 Task: Add a signature Aiden Davis containing Best regards, Aiden Davis to email address softage.1@softage.net and add a folder Work
Action: Key pressed n
Screenshot: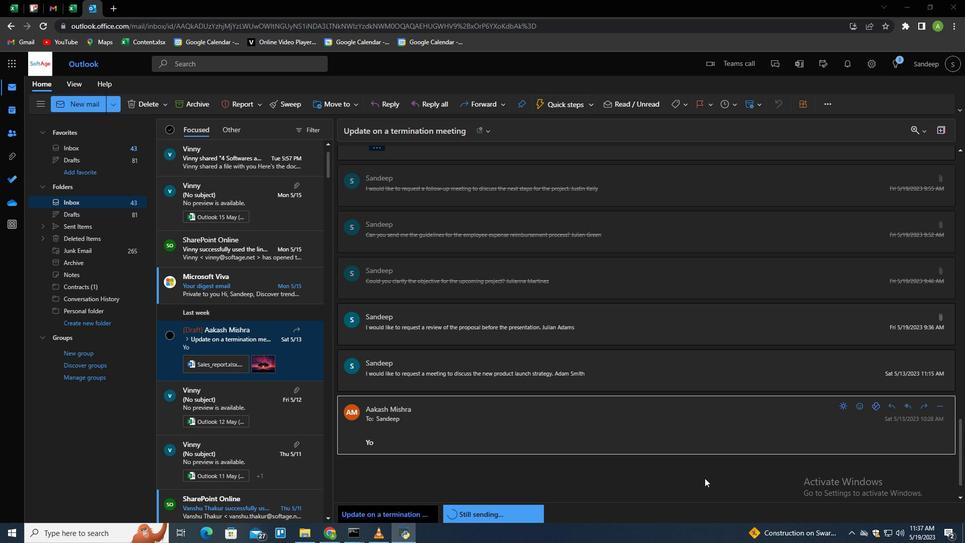 
Action: Mouse moved to (599, 327)
Screenshot: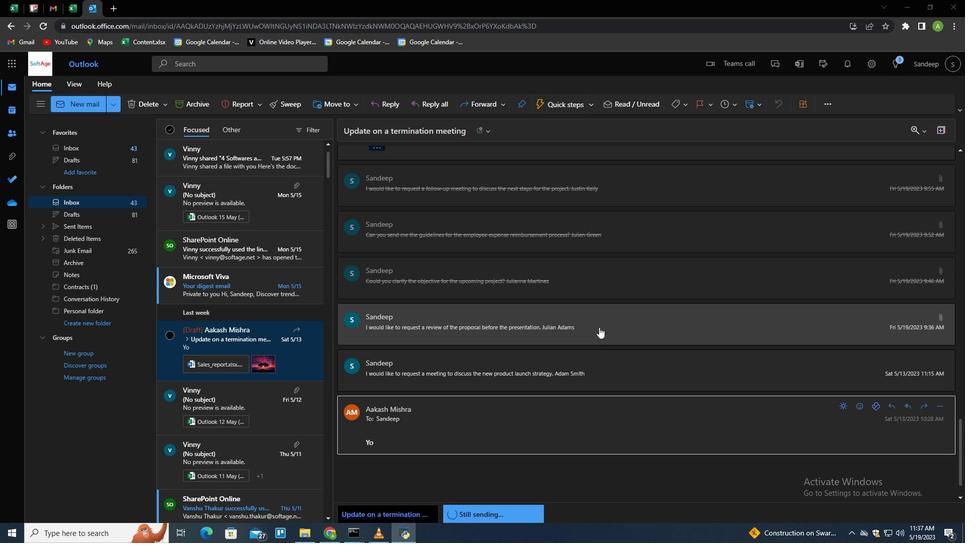 
Action: Mouse scrolled (599, 327) with delta (0, 0)
Screenshot: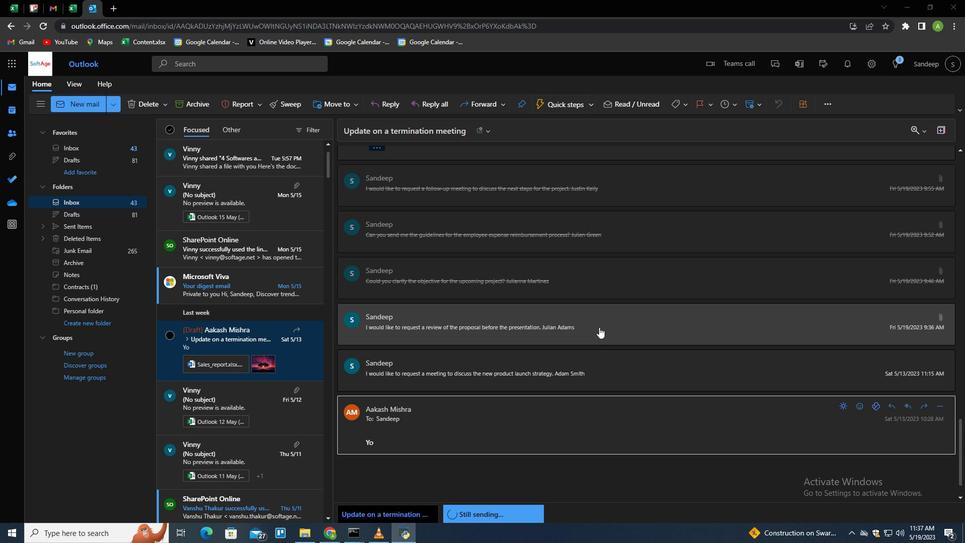 
Action: Mouse scrolled (599, 327) with delta (0, 0)
Screenshot: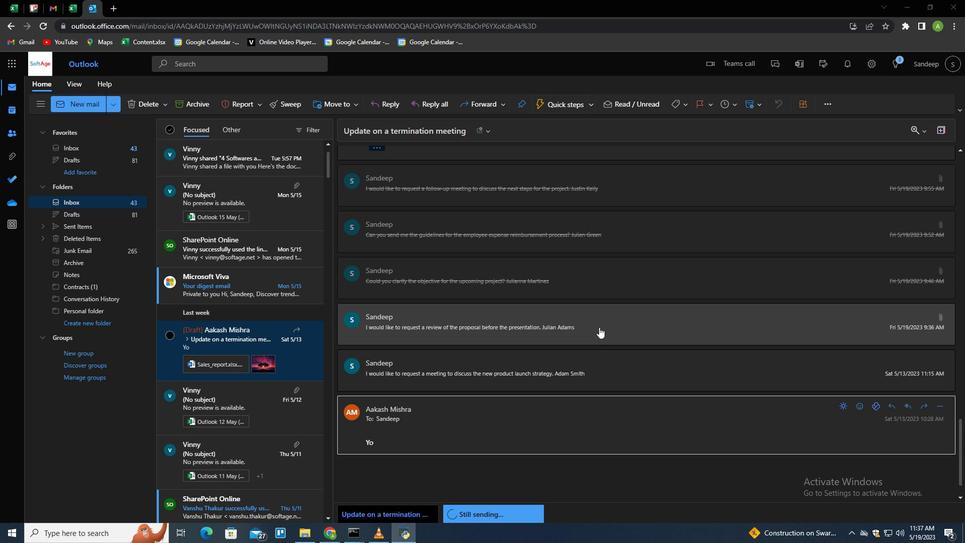 
Action: Mouse moved to (85, 106)
Screenshot: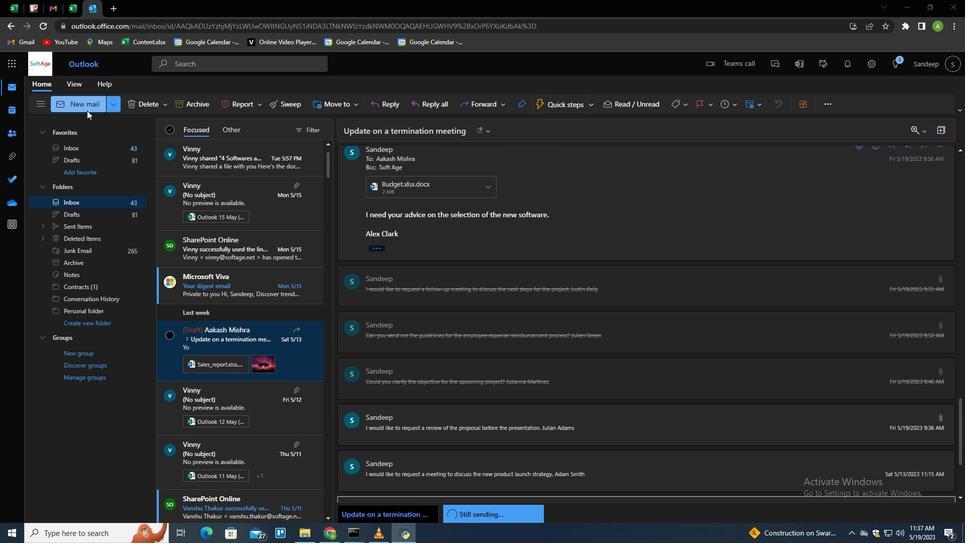 
Action: Mouse pressed left at (85, 106)
Screenshot: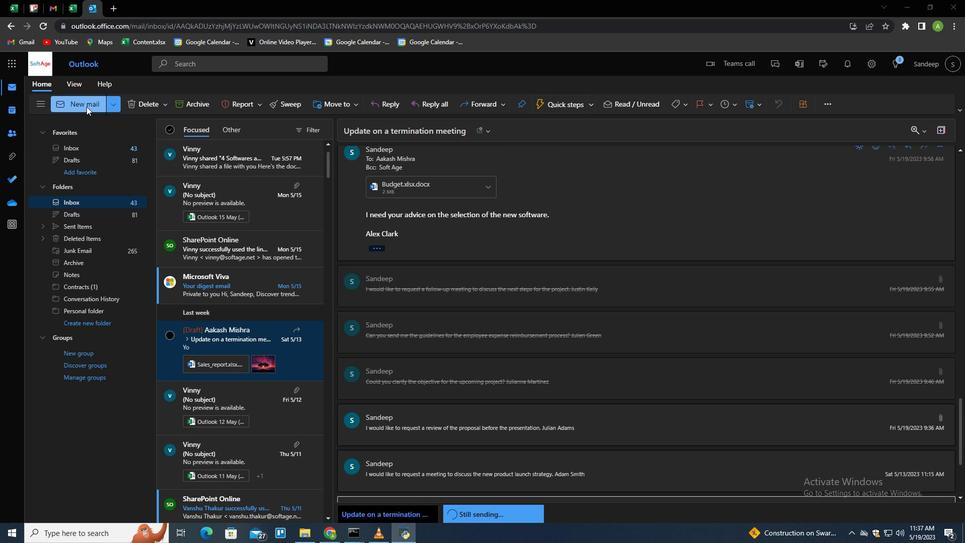 
Action: Mouse moved to (676, 107)
Screenshot: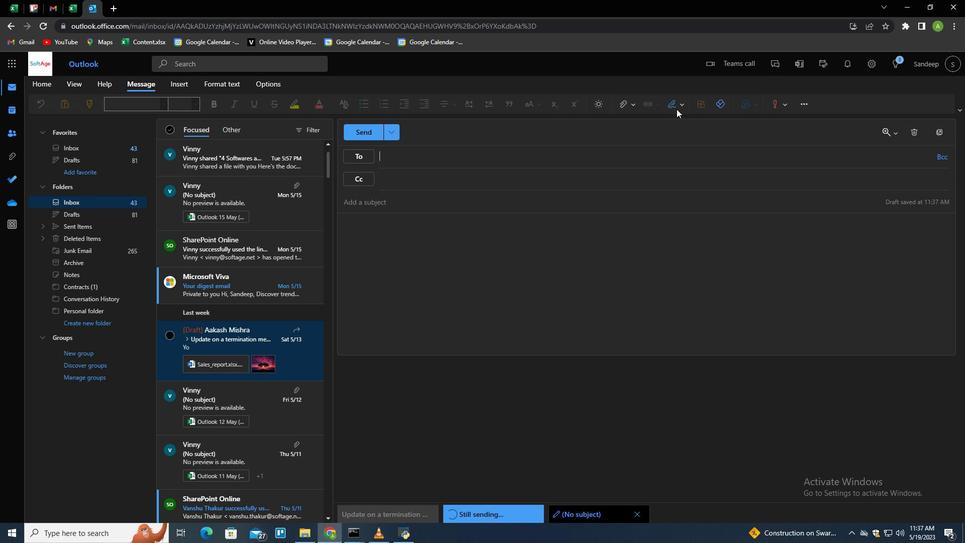 
Action: Mouse pressed left at (676, 107)
Screenshot: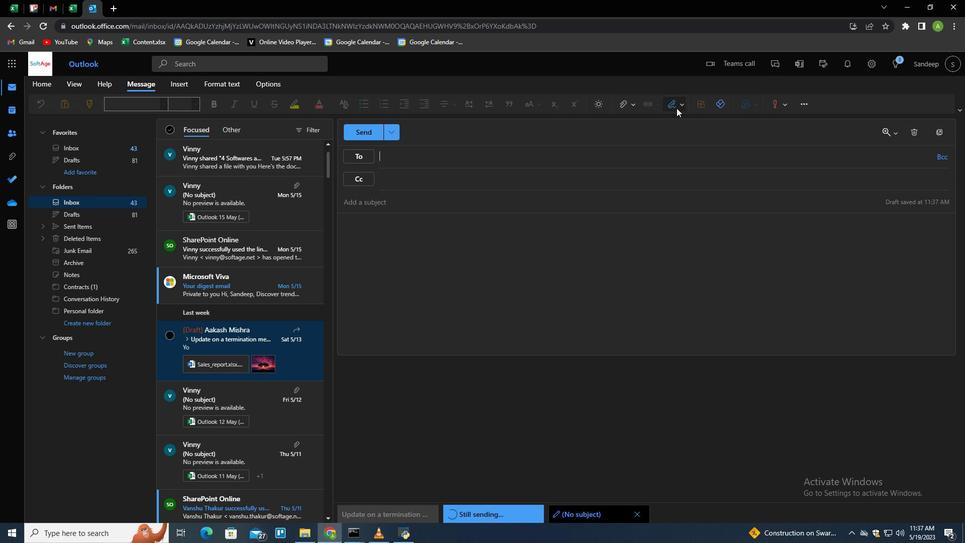 
Action: Mouse moved to (656, 141)
Screenshot: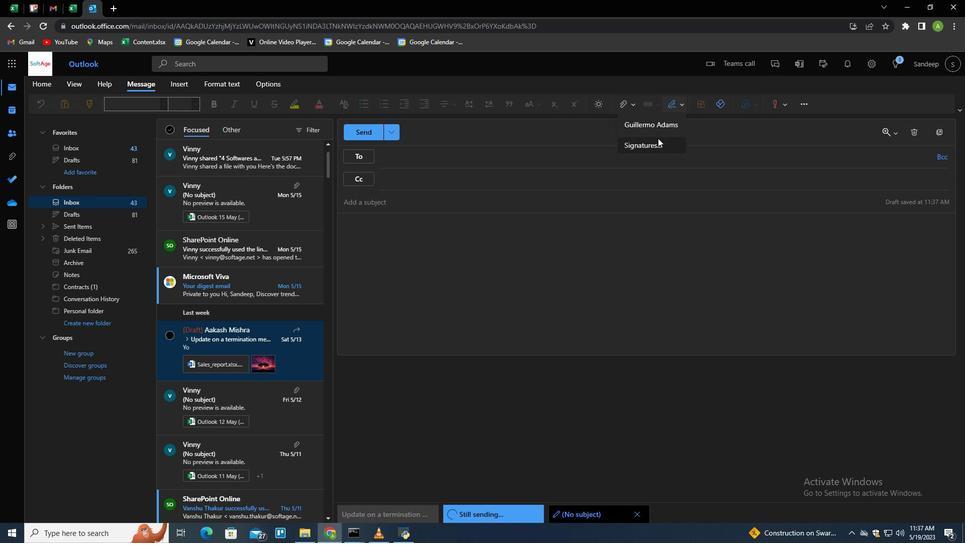 
Action: Mouse pressed left at (656, 141)
Screenshot: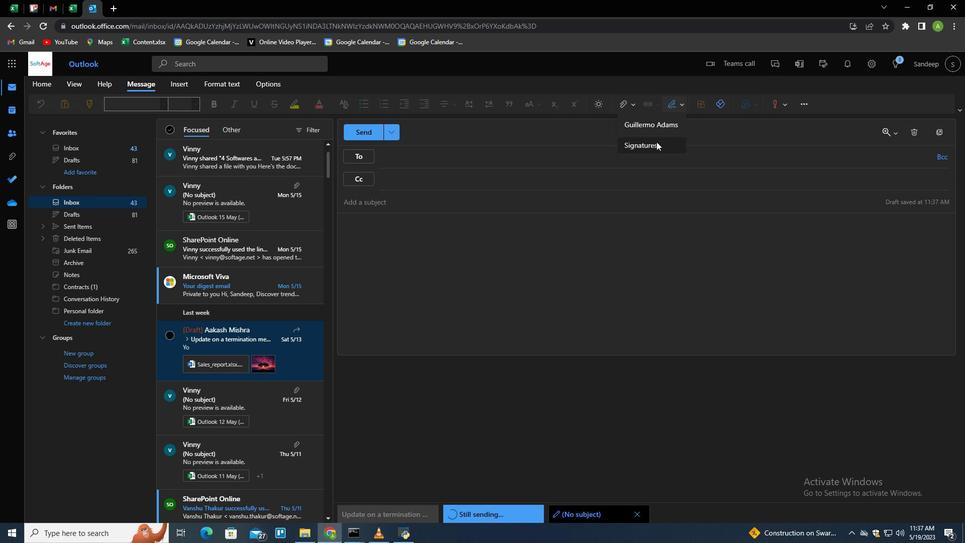 
Action: Mouse moved to (675, 188)
Screenshot: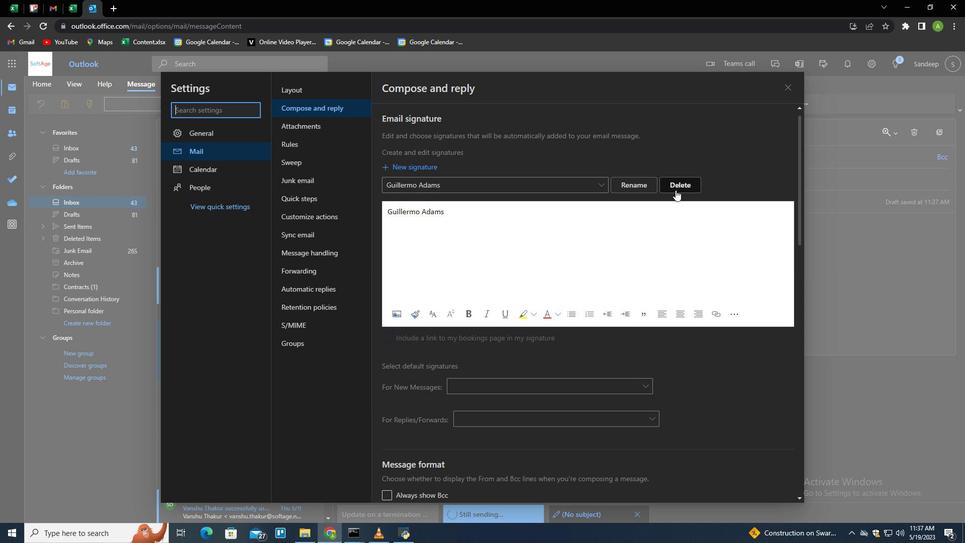
Action: Mouse pressed left at (675, 188)
Screenshot: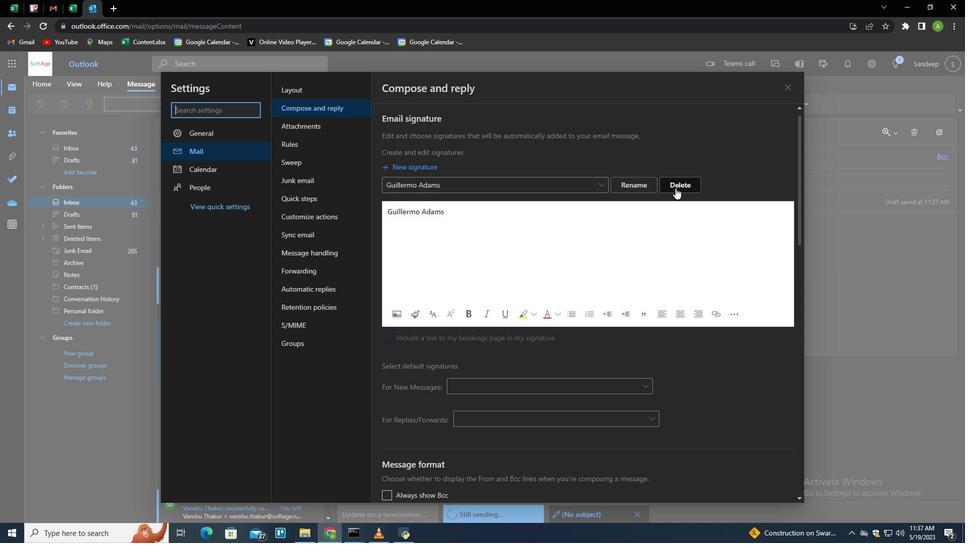 
Action: Mouse moved to (664, 187)
Screenshot: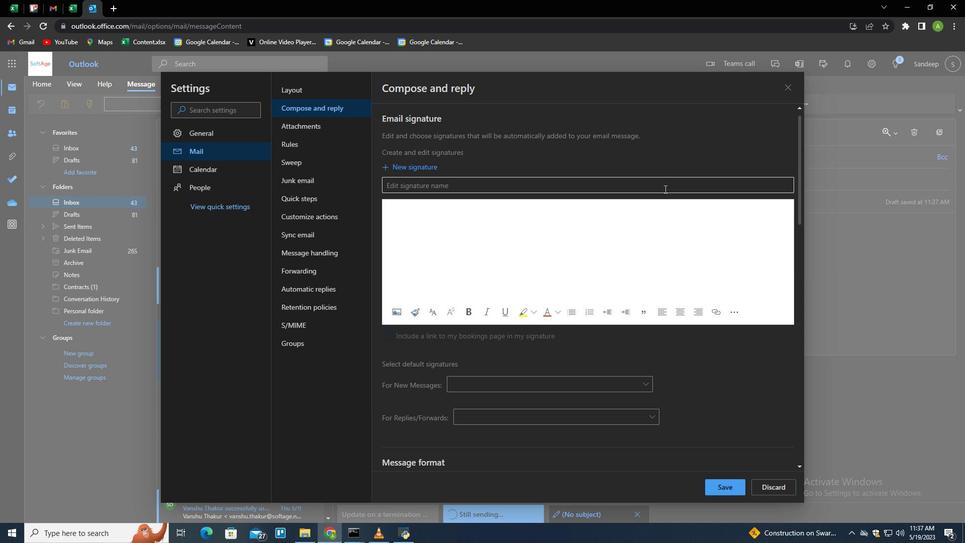 
Action: Mouse pressed left at (664, 187)
Screenshot: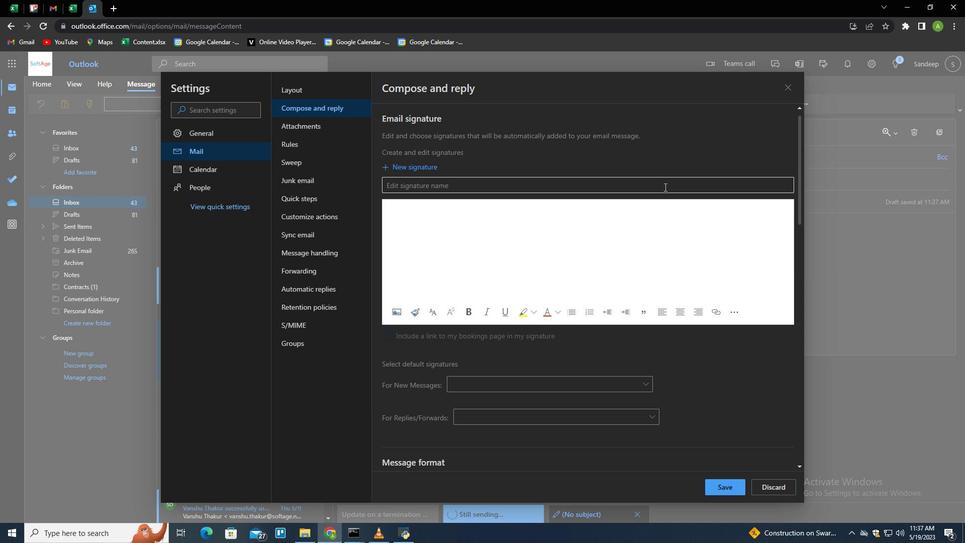 
Action: Key pressed <Key.shift><Key.shift><Key.shift><Key.shift><Key.shift><Key.shift><Key.shift><Key.shift><Key.caps_lock><Key.caps_lock>Aiden<Key.space><Key.shift>Davis<Key.space><Key.tab><Key.shift>Aiden<Key.space><Key.shift>Davis<Key.home><Key.shift>Best<Key.space>rea<Key.backspace>grds<Key.backspace><Key.backspace><Key.backspace>ae<Key.backspace>rds,<Key.shift_r><Key.enter><Key.up><Key.shift_r><Key.enter><Key.enter><Key.enter>
Screenshot: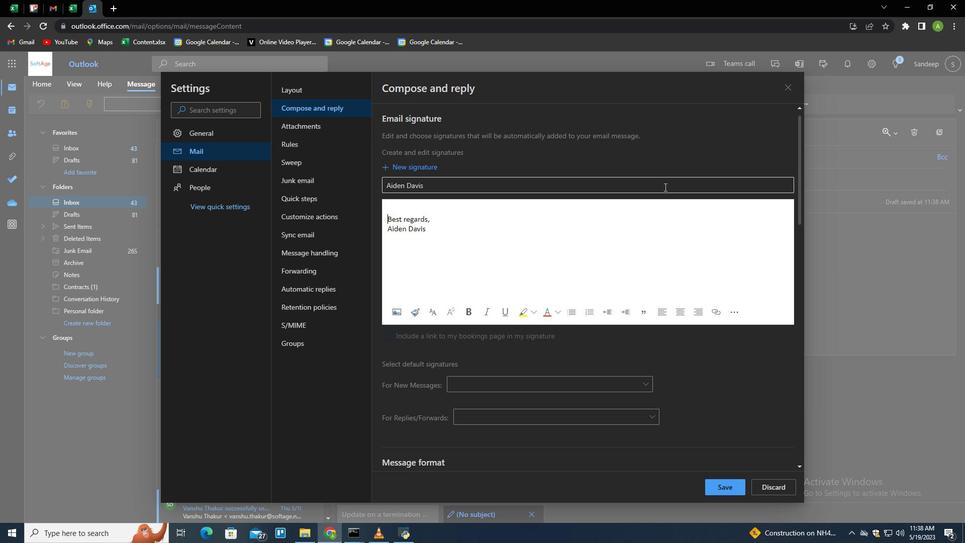 
Action: Mouse moved to (728, 480)
Screenshot: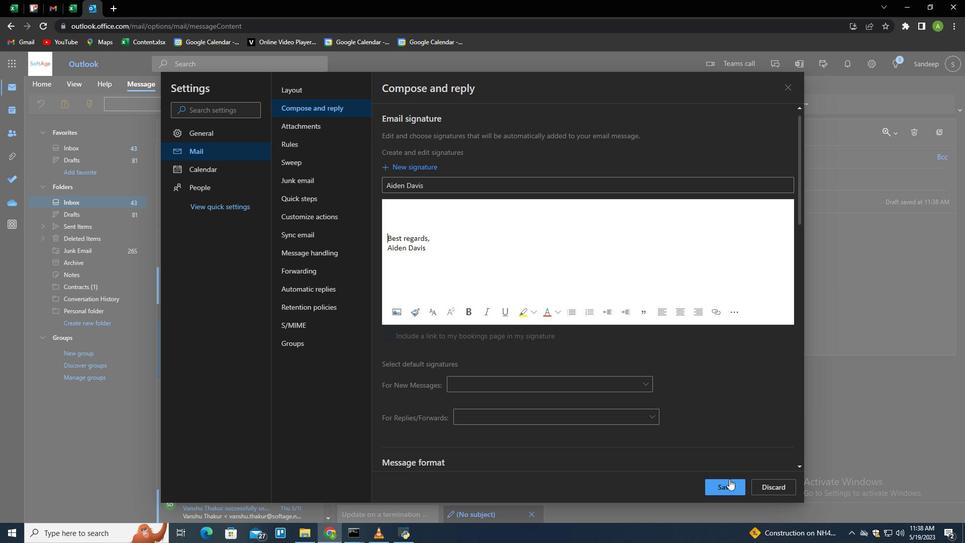 
Action: Mouse pressed left at (728, 480)
Screenshot: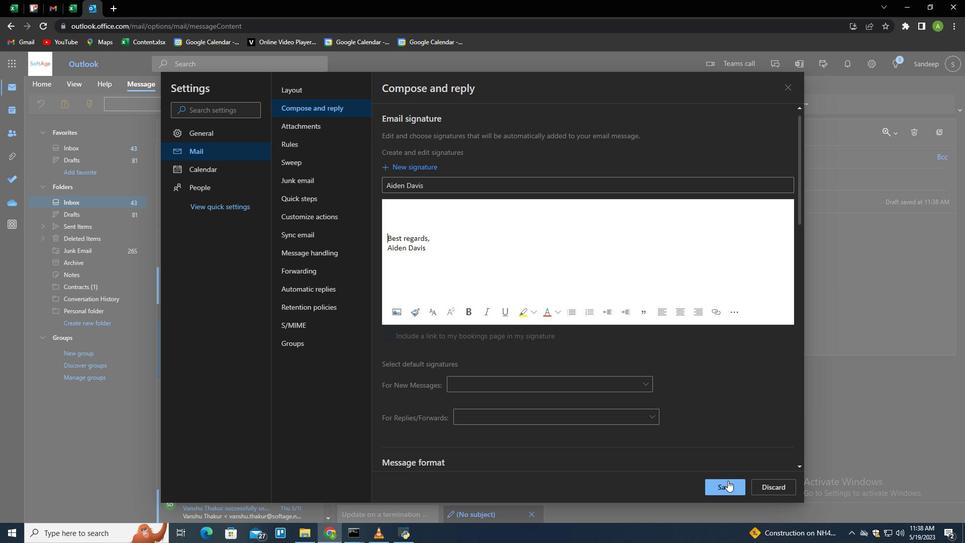 
Action: Mouse moved to (837, 270)
Screenshot: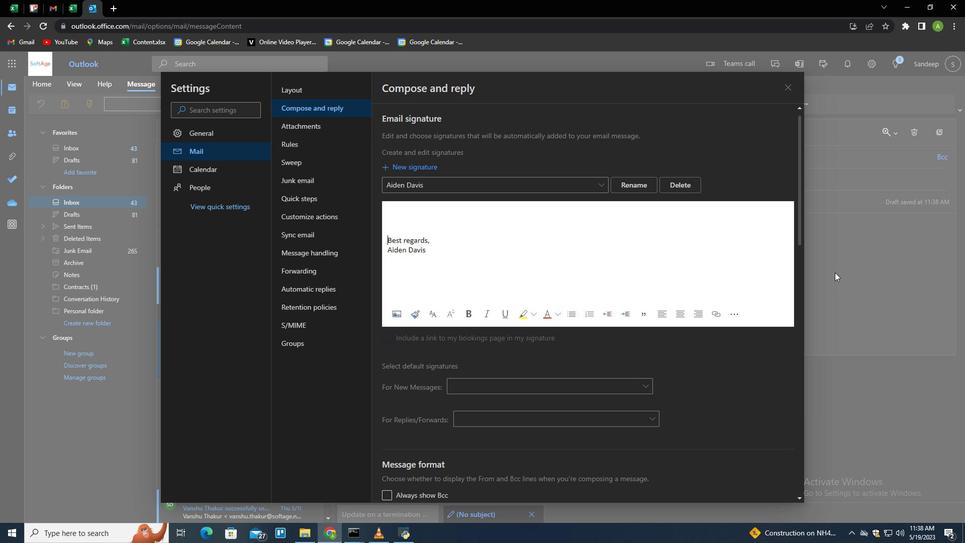 
Action: Mouse pressed left at (837, 270)
Screenshot: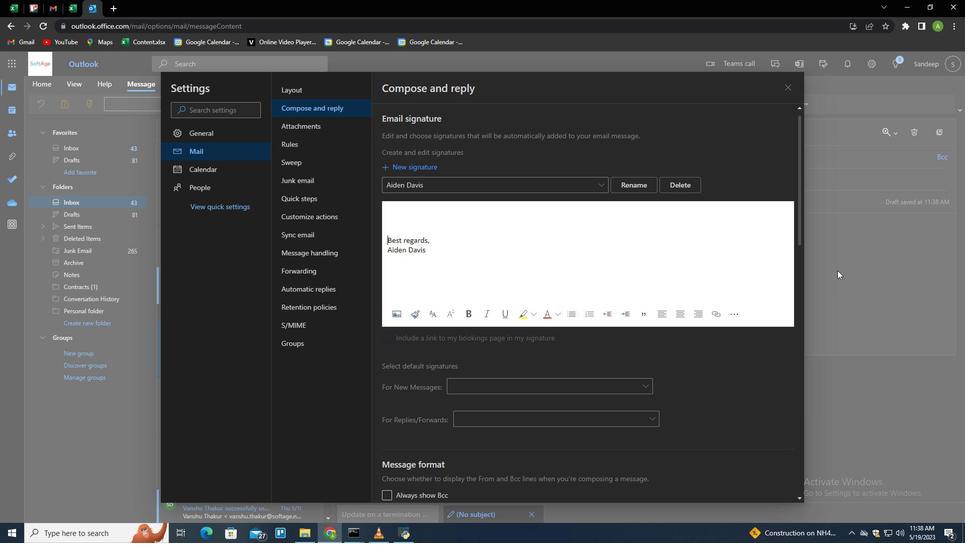 
Action: Mouse moved to (674, 106)
Screenshot: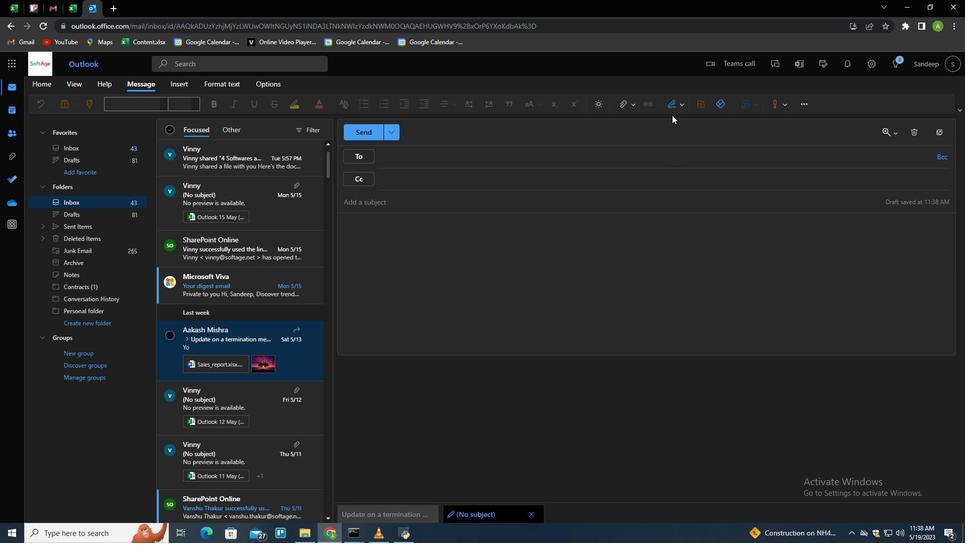 
Action: Mouse pressed left at (674, 106)
Screenshot: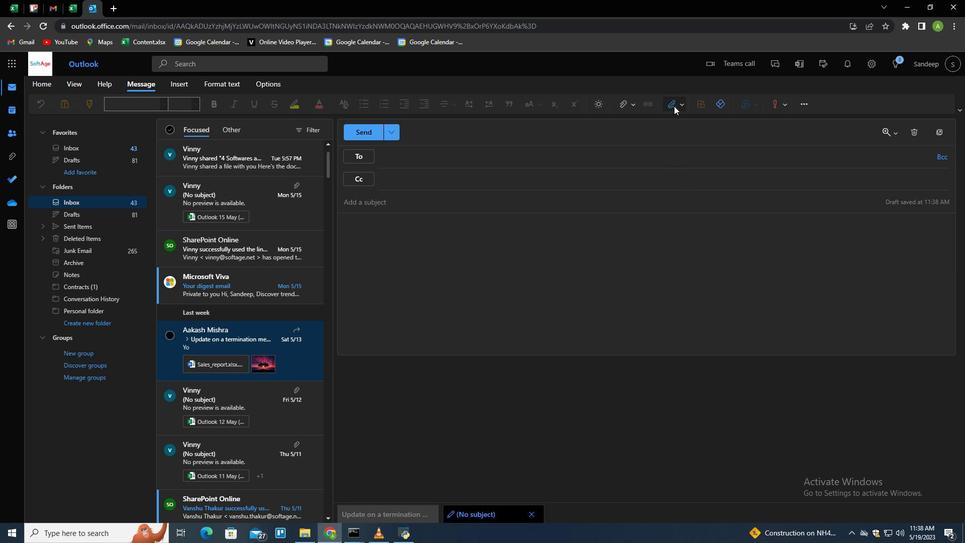 
Action: Mouse moved to (659, 125)
Screenshot: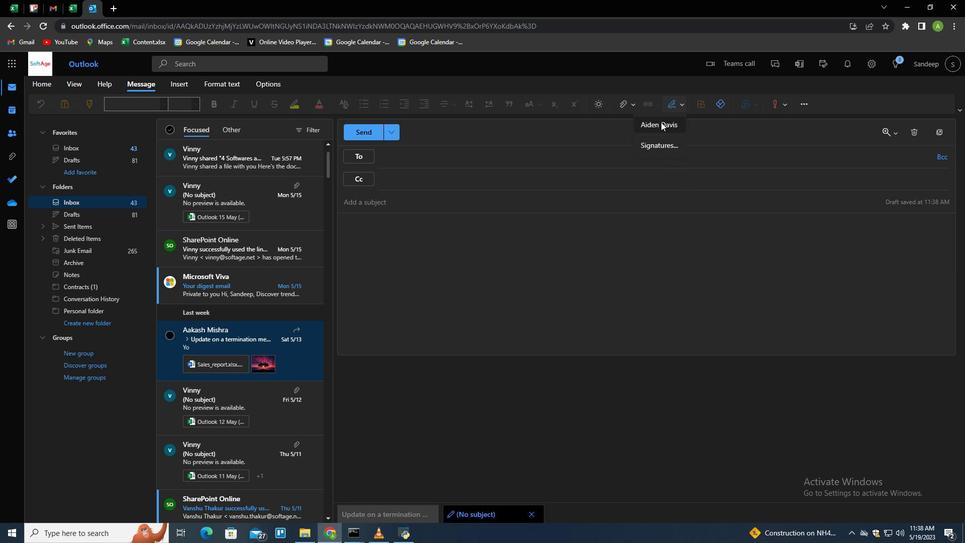 
Action: Mouse pressed left at (659, 125)
Screenshot: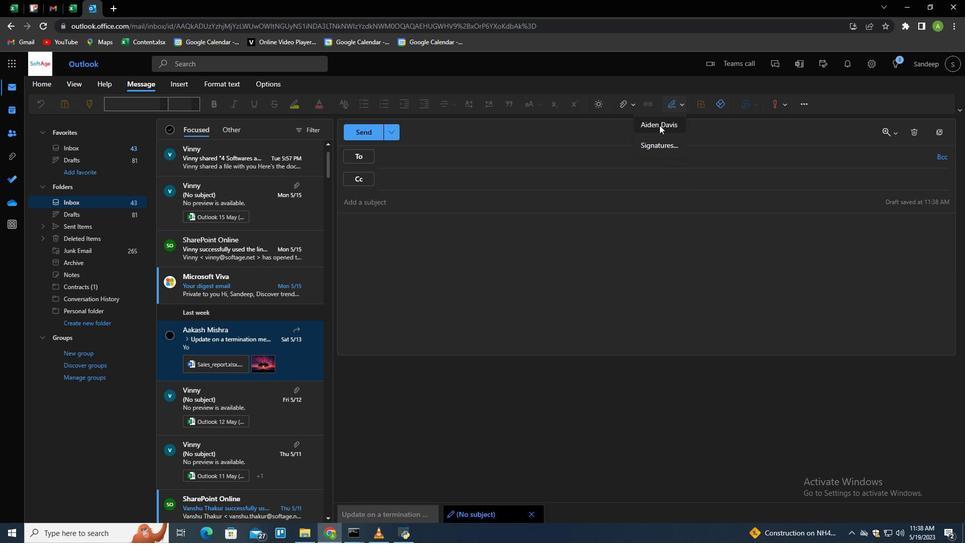
Action: Mouse moved to (398, 157)
Screenshot: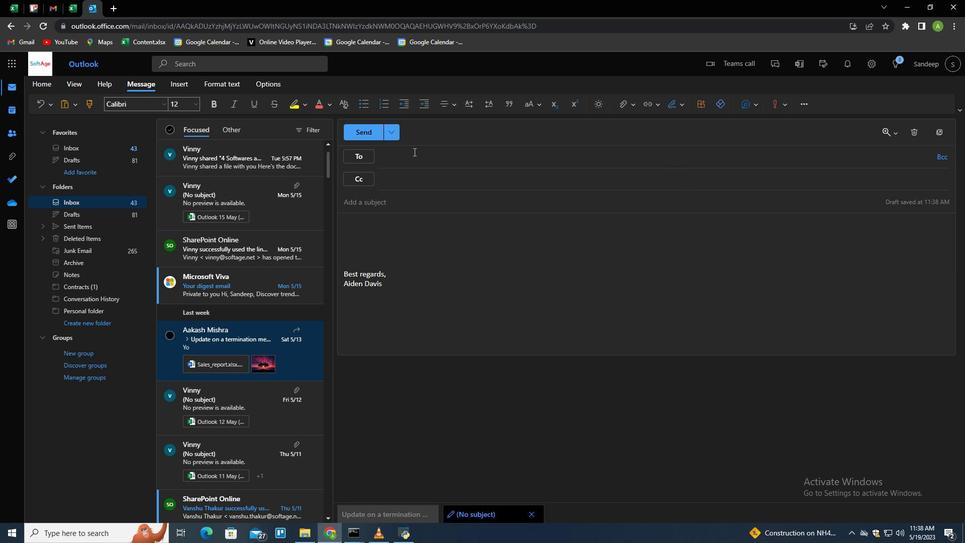 
Action: Mouse pressed left at (398, 157)
Screenshot: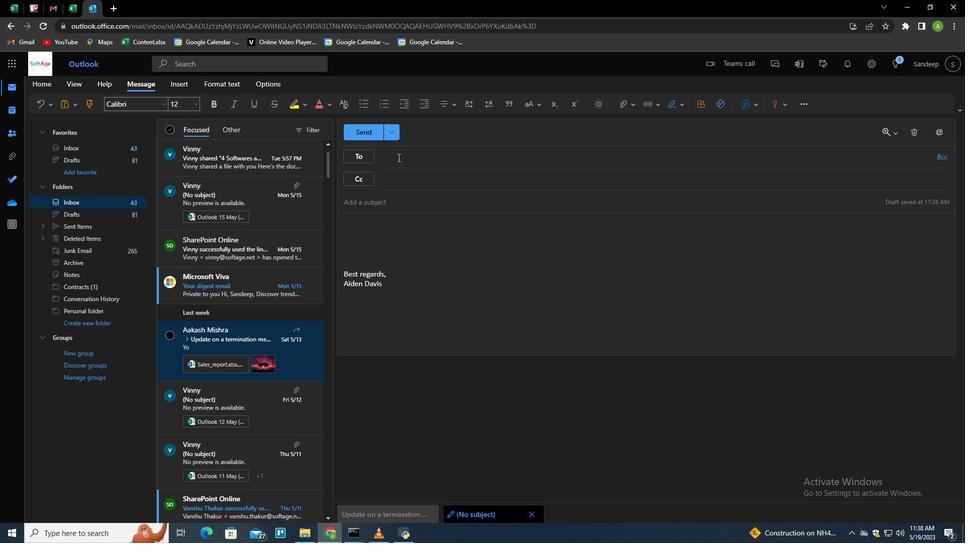 
Action: Key pressed softage.1<Key.shift>@sosfta<Key.backspace><Key.backspace><Key.backspace>t<Key.backspace><Key.backspace>t<Key.backspace>ftagel<Key.backspace>.ne<Key.backspace><Key.backspace>net<Key.enter>
Screenshot: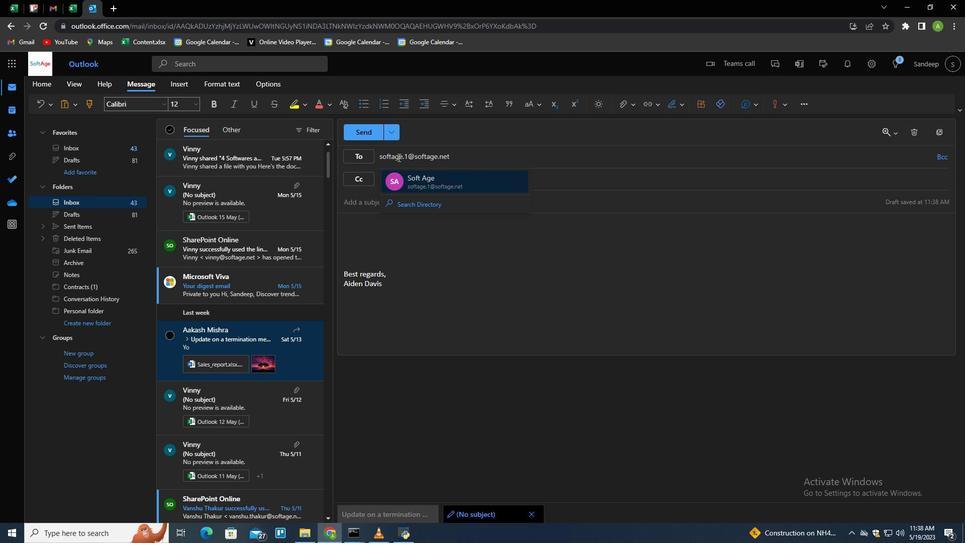 
Action: Mouse moved to (626, 104)
Screenshot: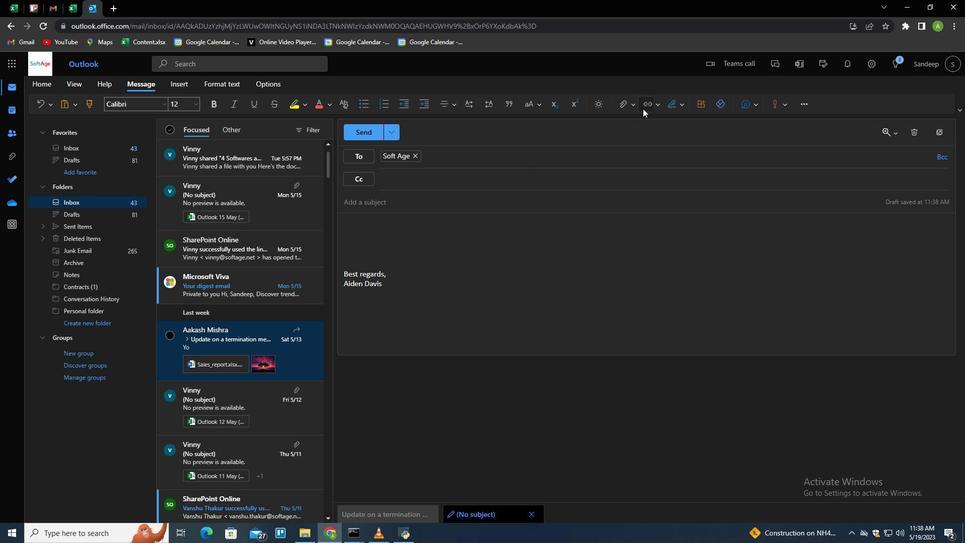 
Action: Mouse pressed left at (626, 104)
Screenshot: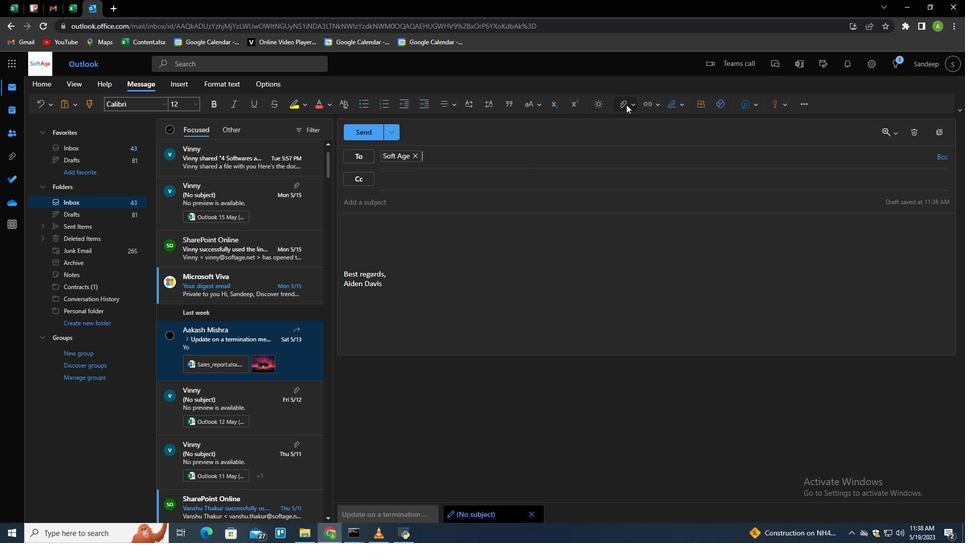 
Action: Mouse moved to (582, 123)
Screenshot: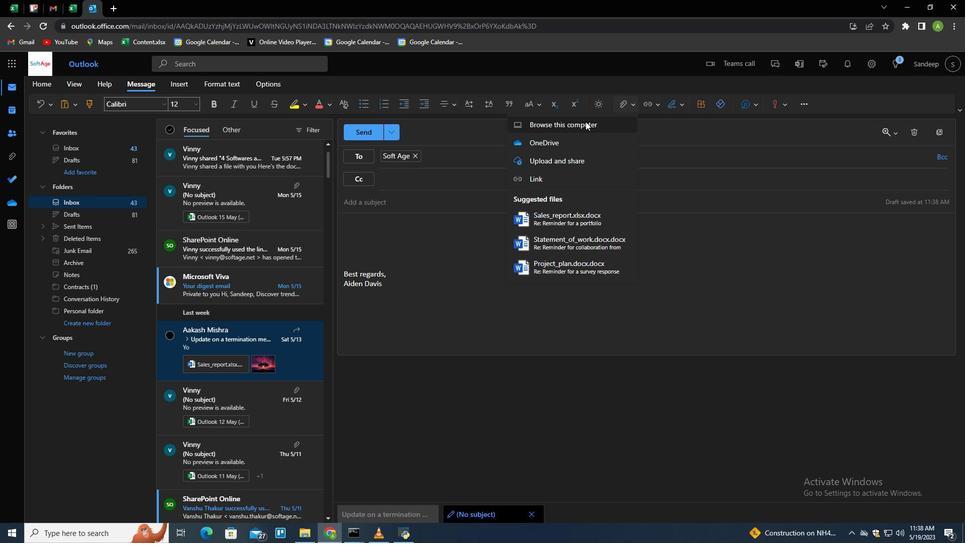 
Action: Mouse pressed left at (582, 123)
Screenshot: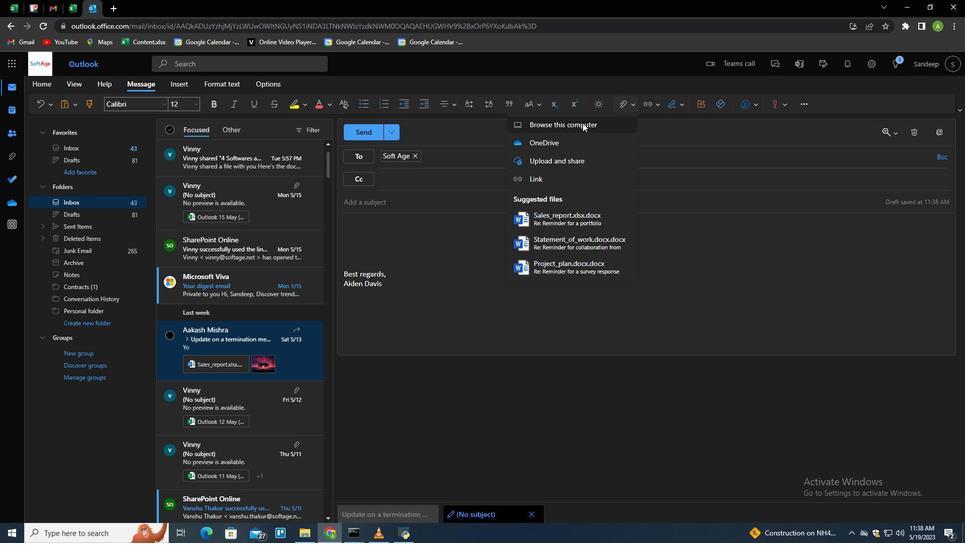 
Action: Mouse moved to (148, 100)
Screenshot: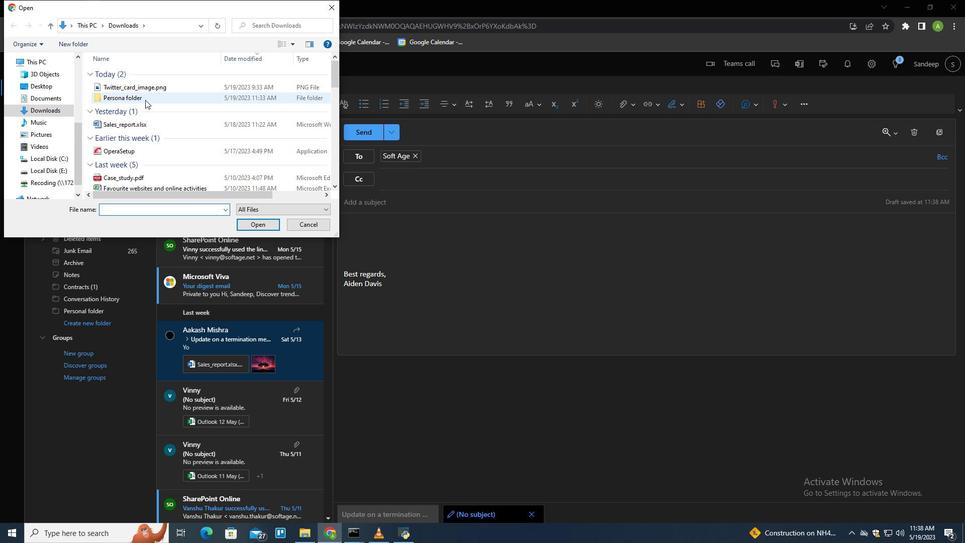
Action: Mouse pressed left at (148, 100)
Screenshot: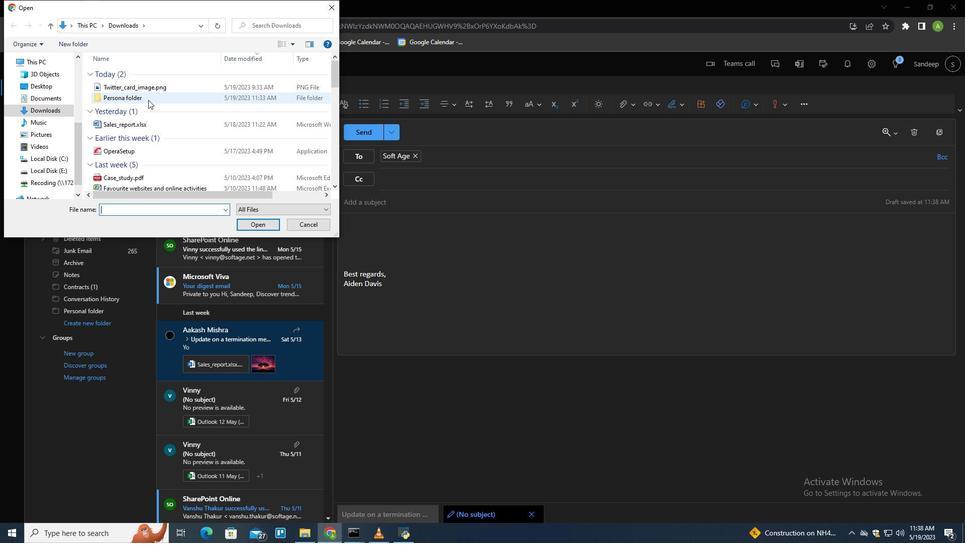 
Action: Key pressed <Key.f2>
Screenshot: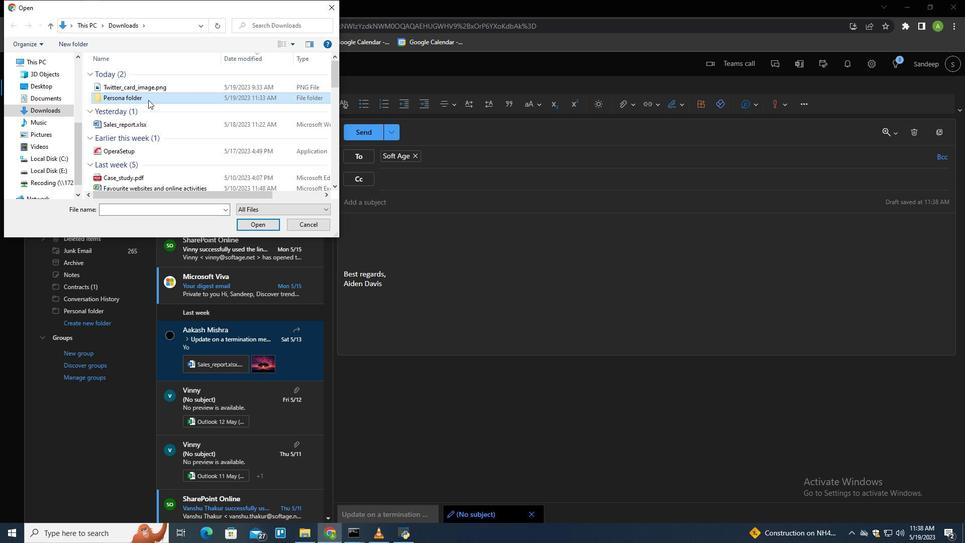 
Action: Mouse moved to (148, 100)
Screenshot: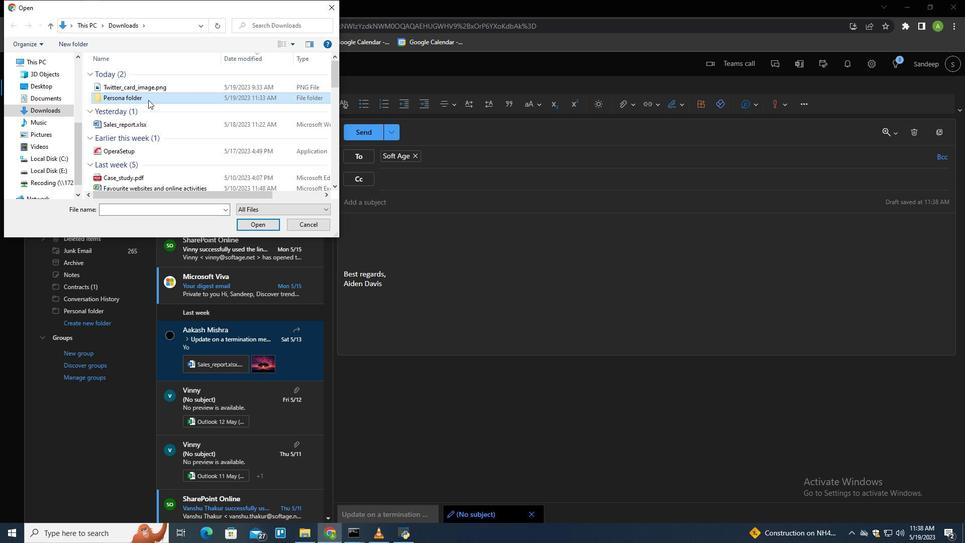 
Action: Key pressed <Key.shift>Wole<Key.backspace><Key.backspace>rk
Screenshot: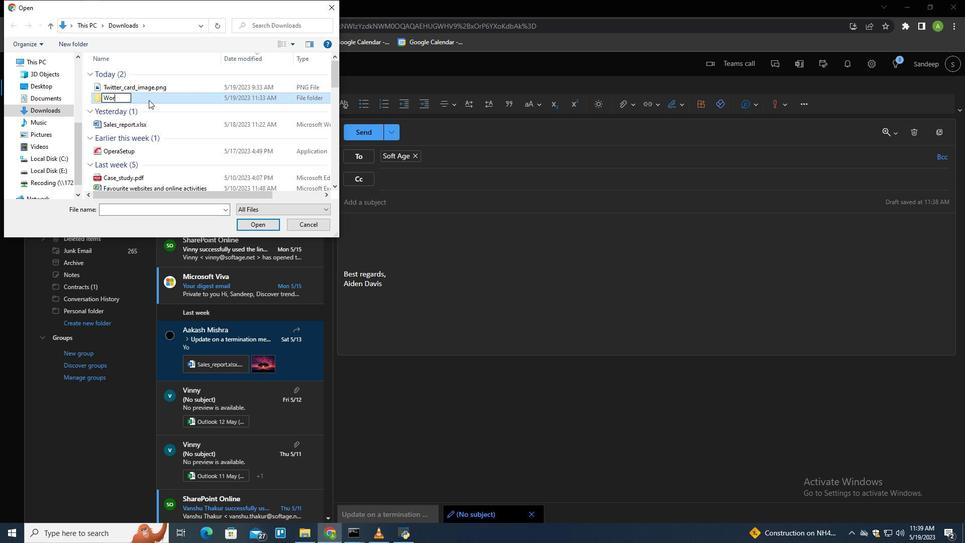 
Action: Mouse pressed left at (148, 100)
Screenshot: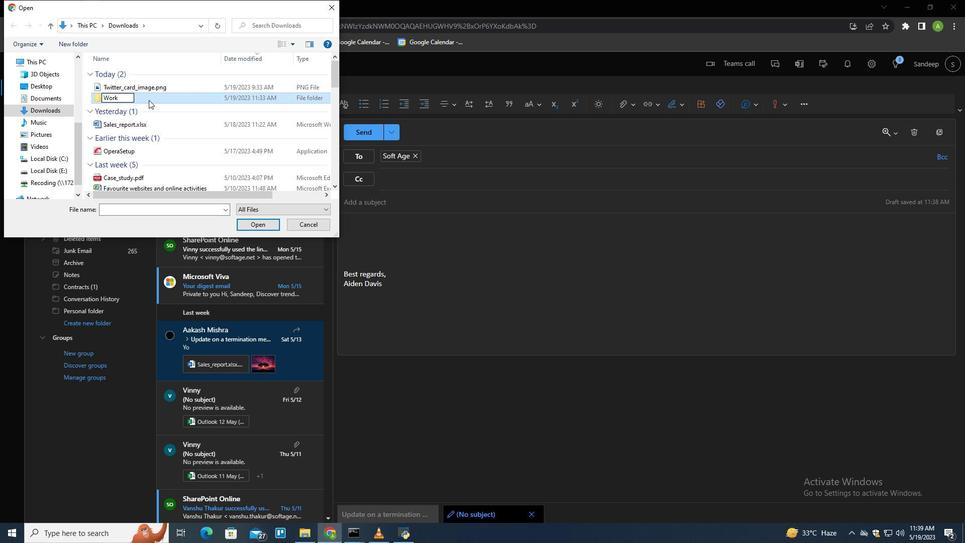 
Action: Mouse moved to (199, 96)
Screenshot: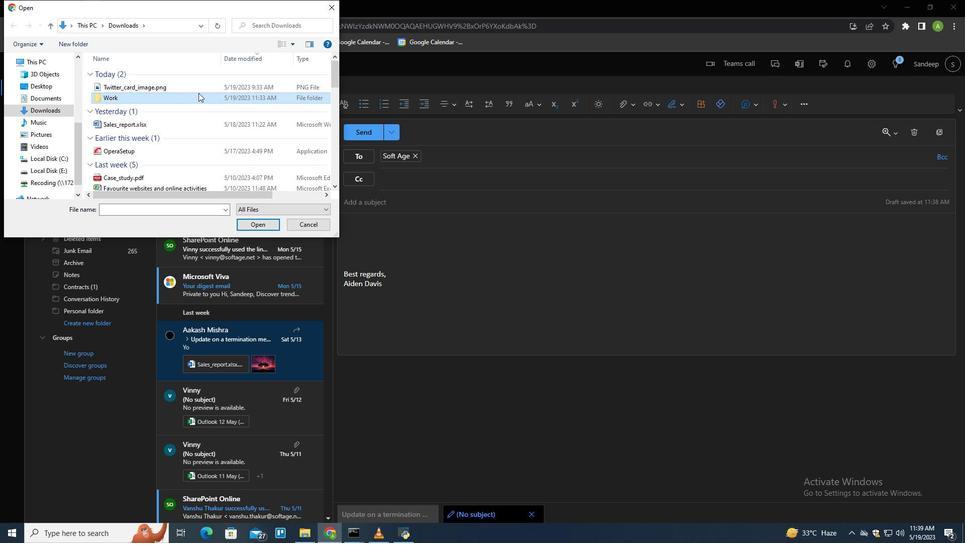 
Action: Mouse pressed left at (199, 96)
Screenshot: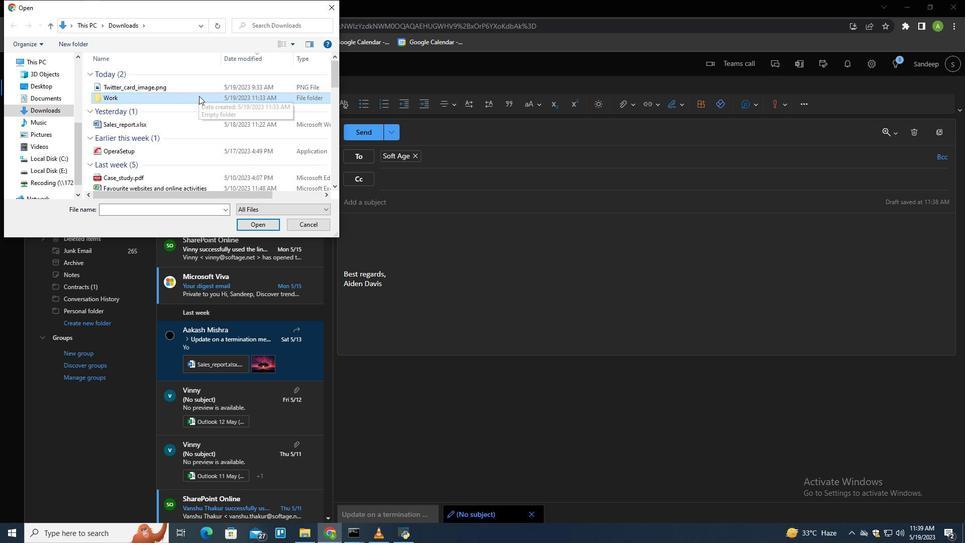 
Action: Mouse moved to (259, 225)
Screenshot: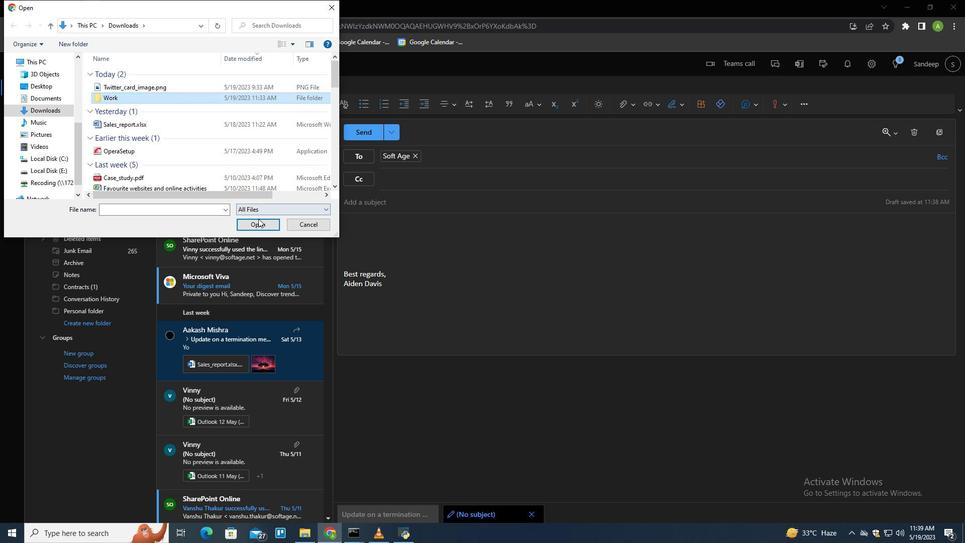 
Action: Mouse pressed left at (259, 225)
Screenshot: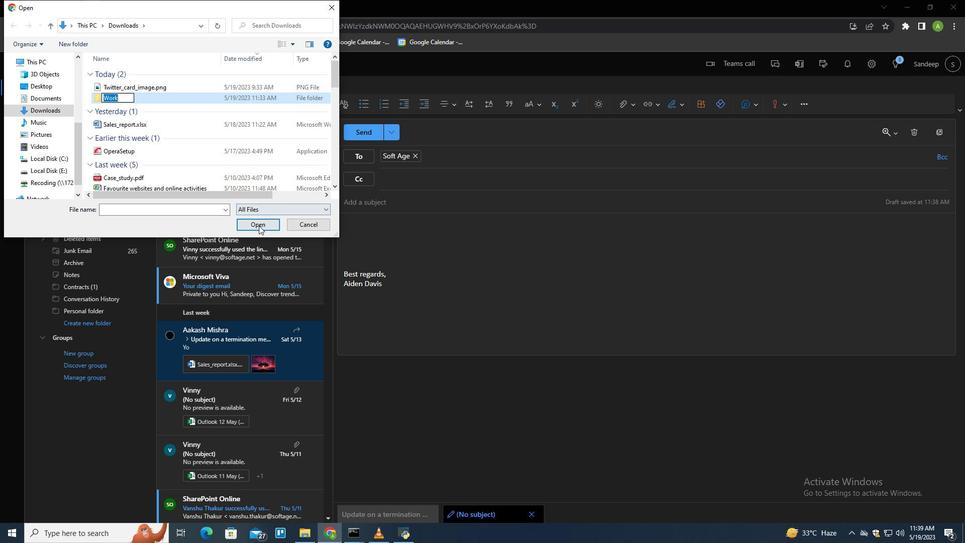 
Action: Mouse moved to (178, 163)
Screenshot: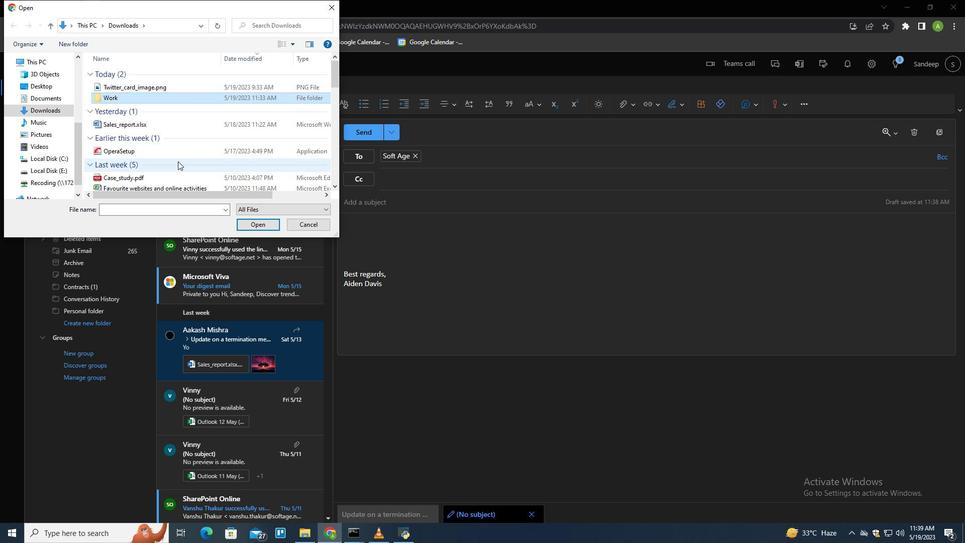 
Action: Mouse scrolled (178, 163) with delta (0, 0)
Screenshot: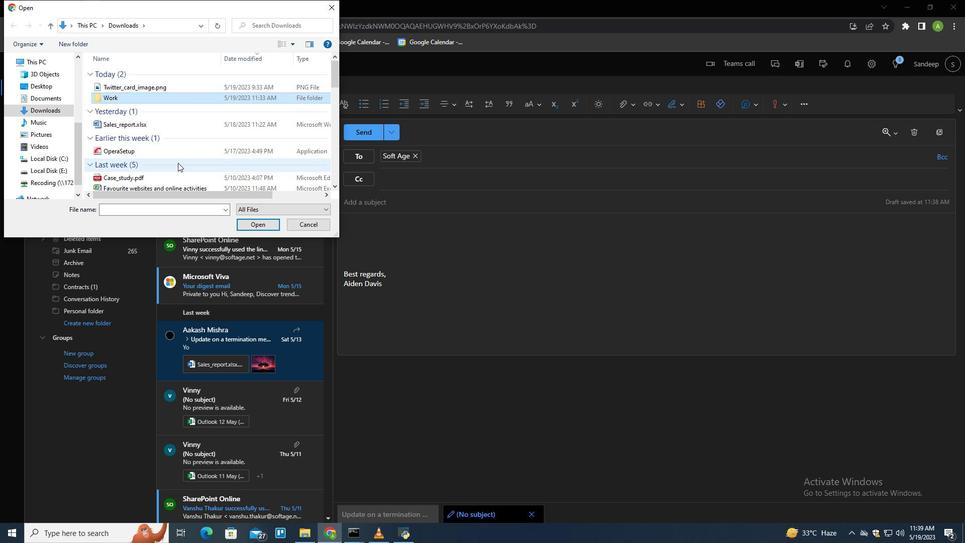 
Action: Mouse scrolled (178, 163) with delta (0, 0)
Screenshot: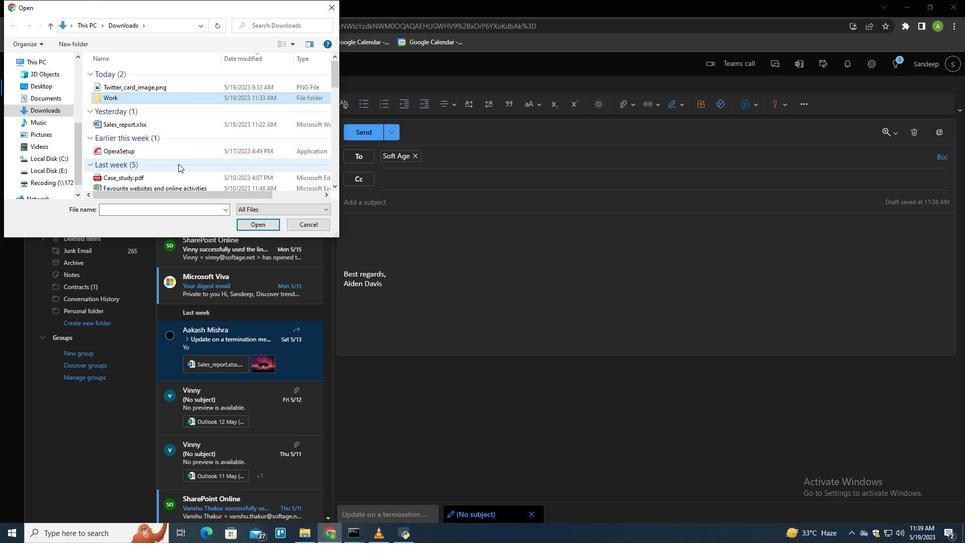 
Action: Mouse scrolled (178, 163) with delta (0, 0)
Screenshot: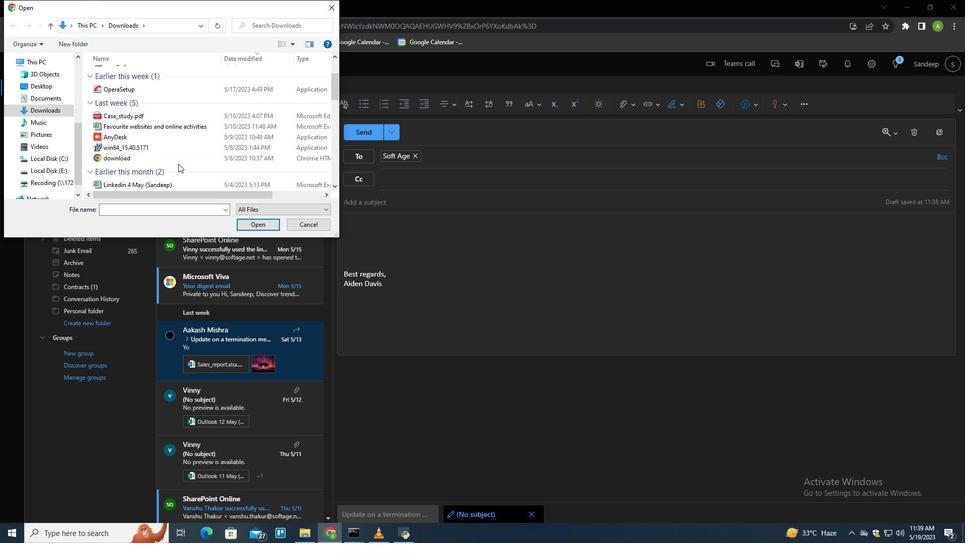 
Action: Mouse scrolled (178, 163) with delta (0, 0)
Screenshot: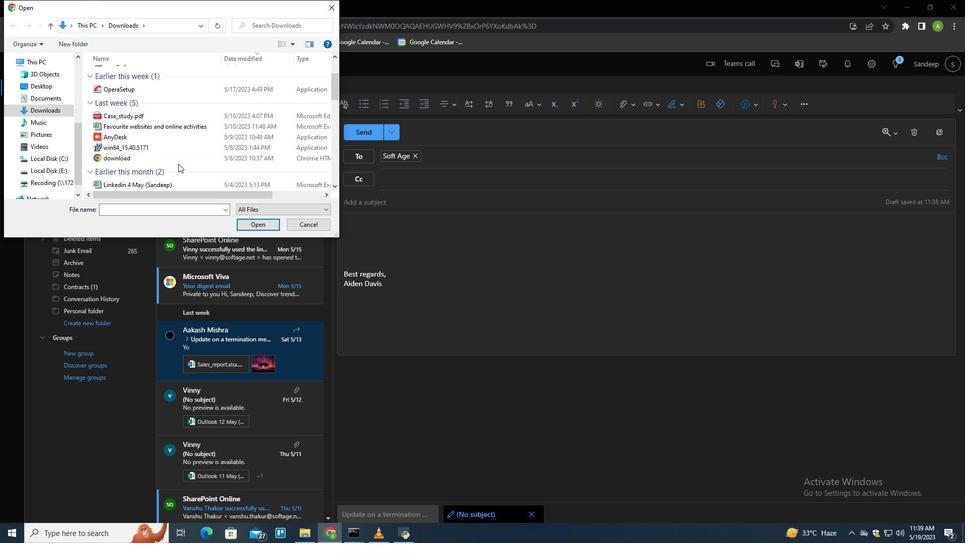 
Action: Mouse scrolled (178, 163) with delta (0, 0)
Screenshot: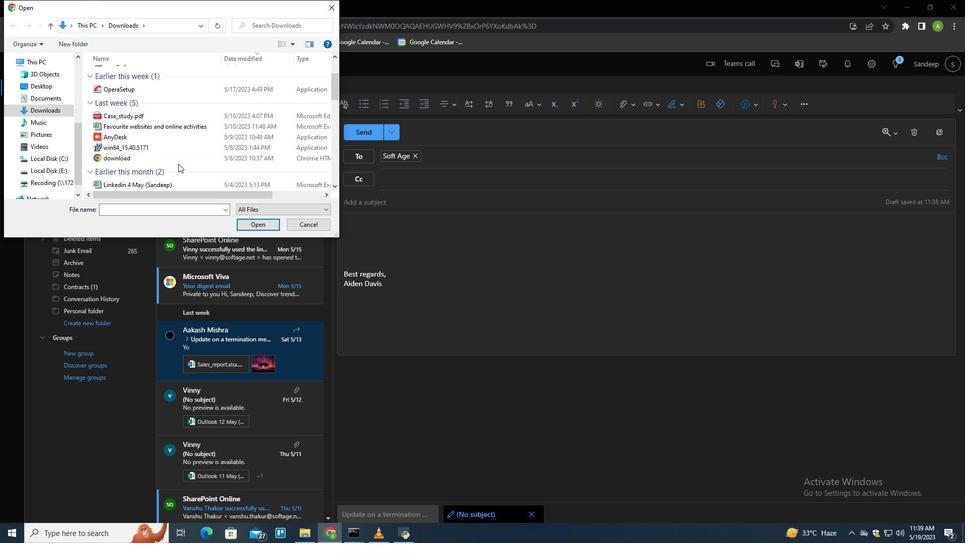 
Action: Mouse moved to (244, 225)
Screenshot: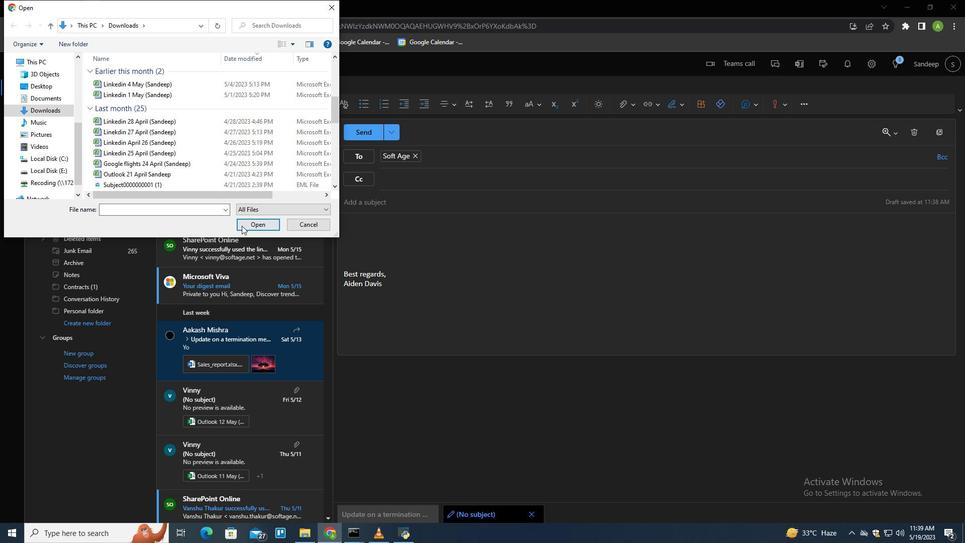 
Action: Mouse pressed left at (244, 225)
Screenshot: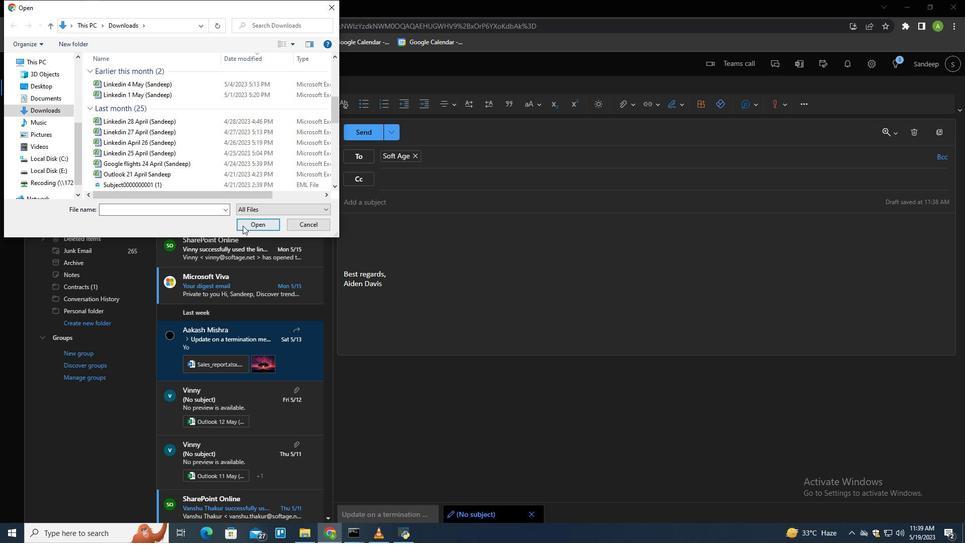 
Action: Mouse moved to (218, 183)
Screenshot: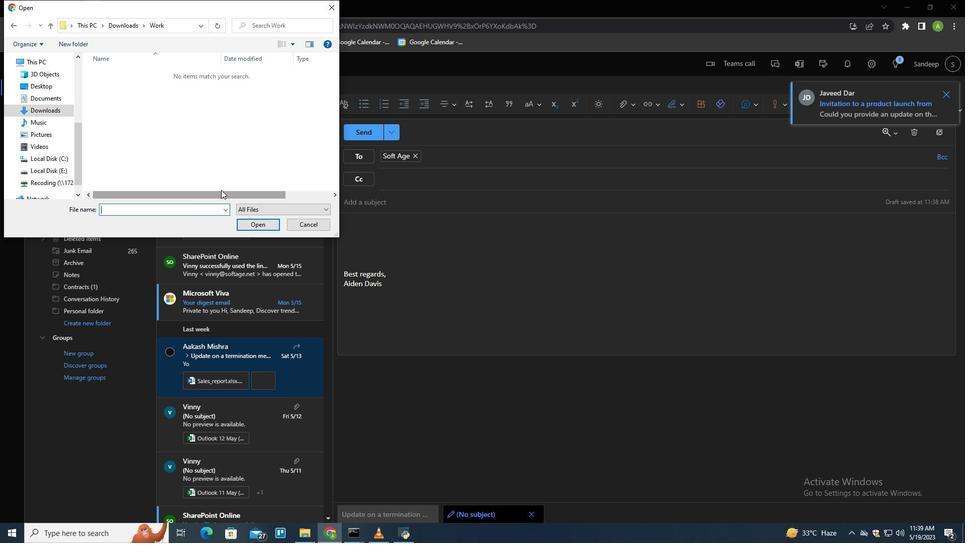 
Action: Mouse scrolled (218, 184) with delta (0, 0)
Screenshot: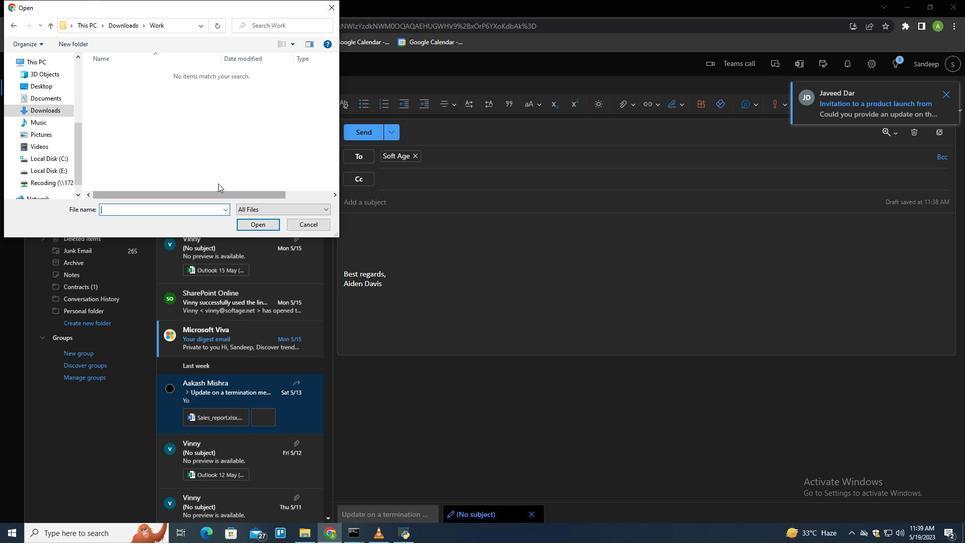 
Action: Mouse scrolled (218, 184) with delta (0, 0)
Screenshot: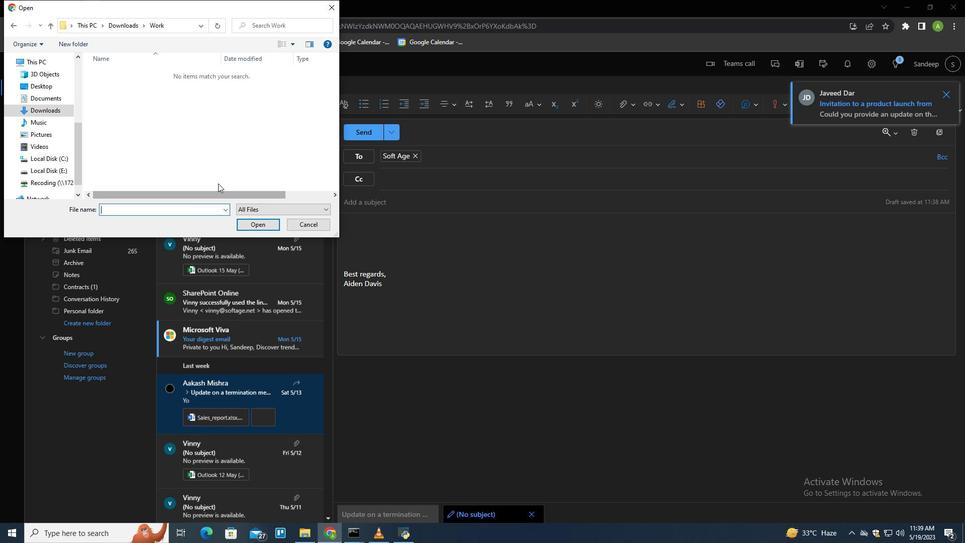 
Action: Mouse scrolled (218, 184) with delta (0, 0)
Screenshot: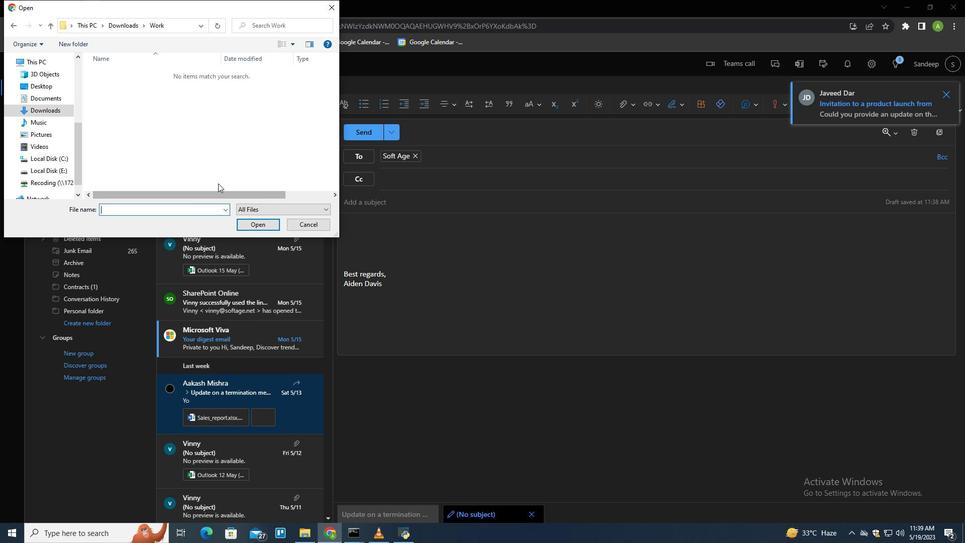 
Action: Mouse scrolled (218, 184) with delta (0, 0)
Screenshot: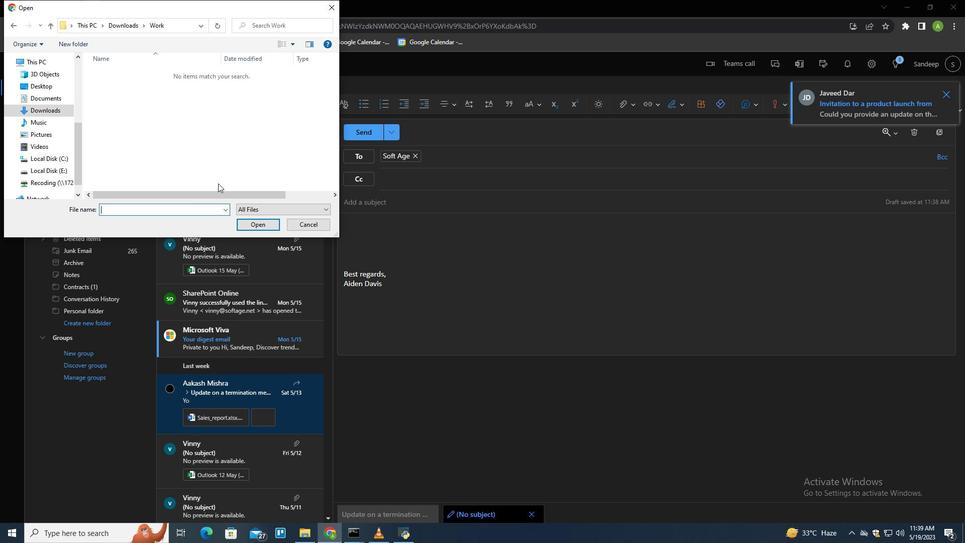 
Action: Mouse scrolled (218, 184) with delta (0, 0)
Screenshot: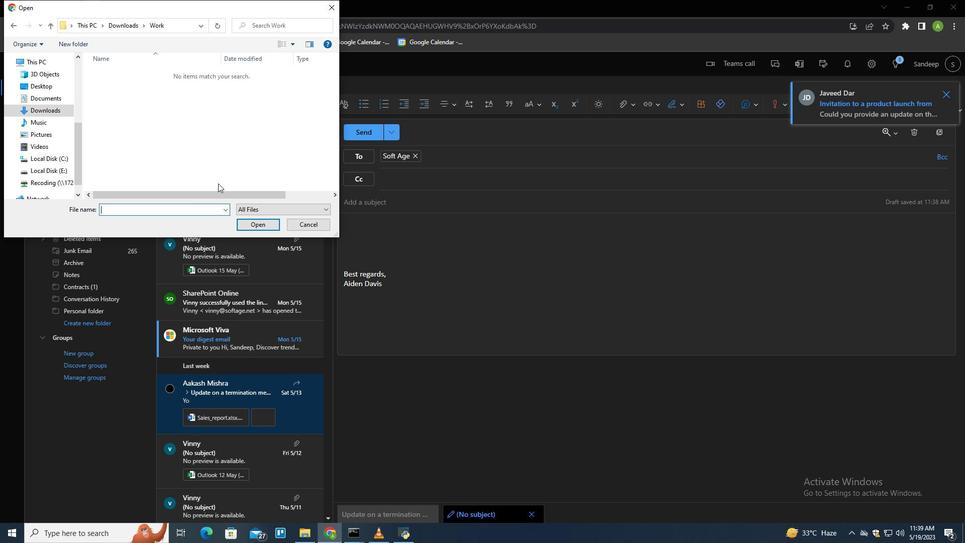 
Action: Mouse scrolled (218, 184) with delta (0, 0)
Screenshot: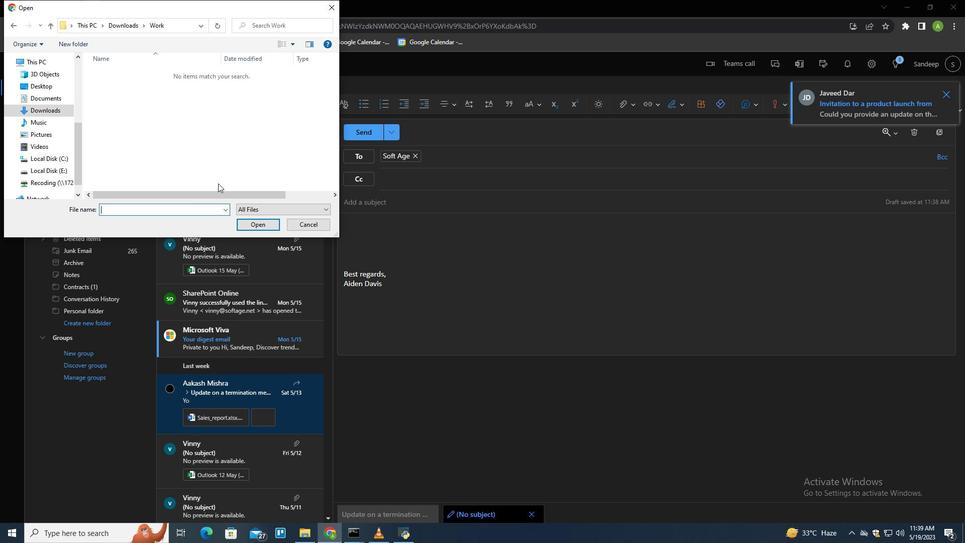
Action: Mouse moved to (64, 113)
Screenshot: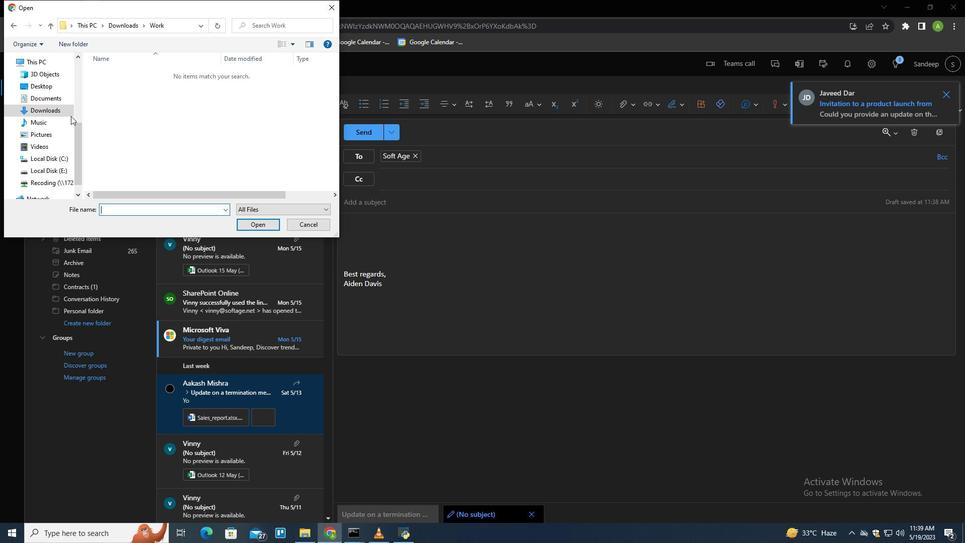 
Action: Mouse pressed left at (64, 113)
Screenshot: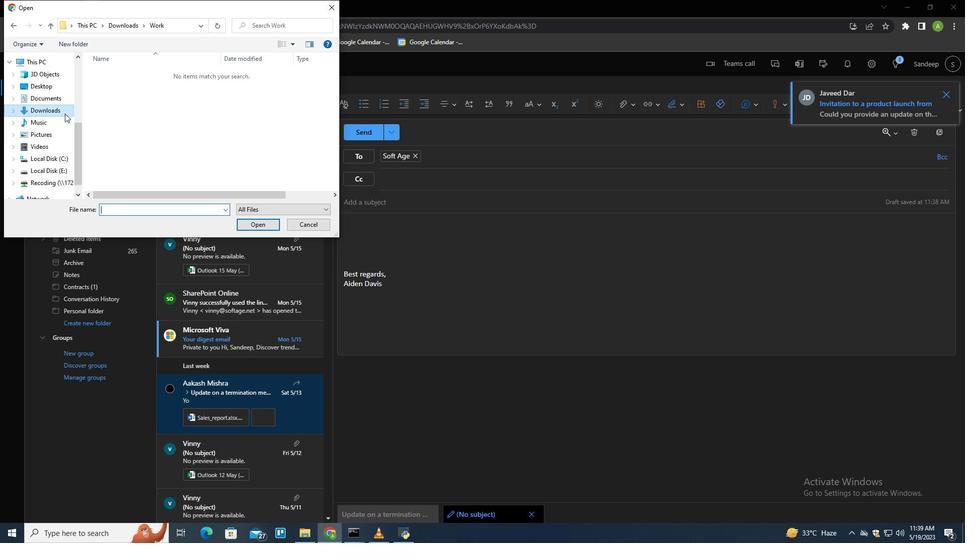 
Action: Mouse moved to (149, 96)
Screenshot: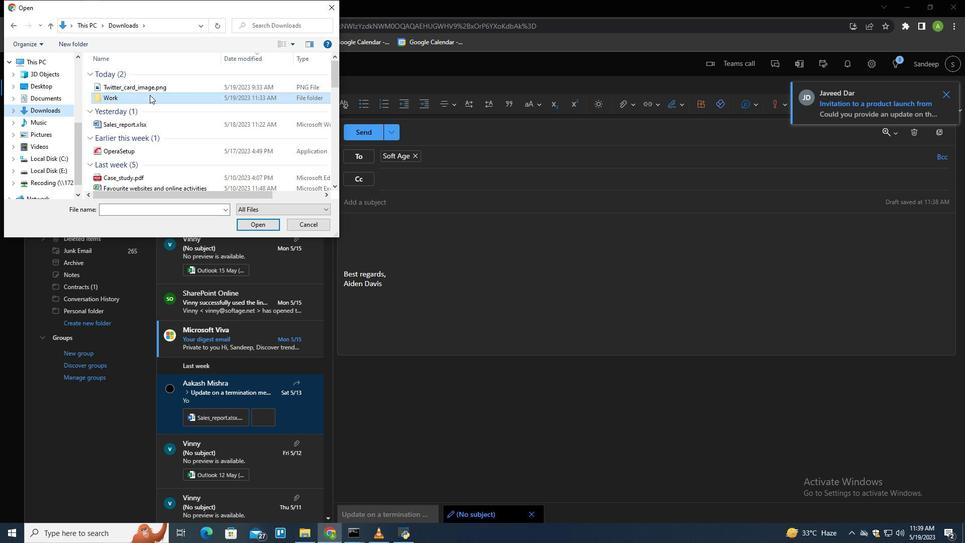 
Action: Mouse pressed left at (149, 96)
Screenshot: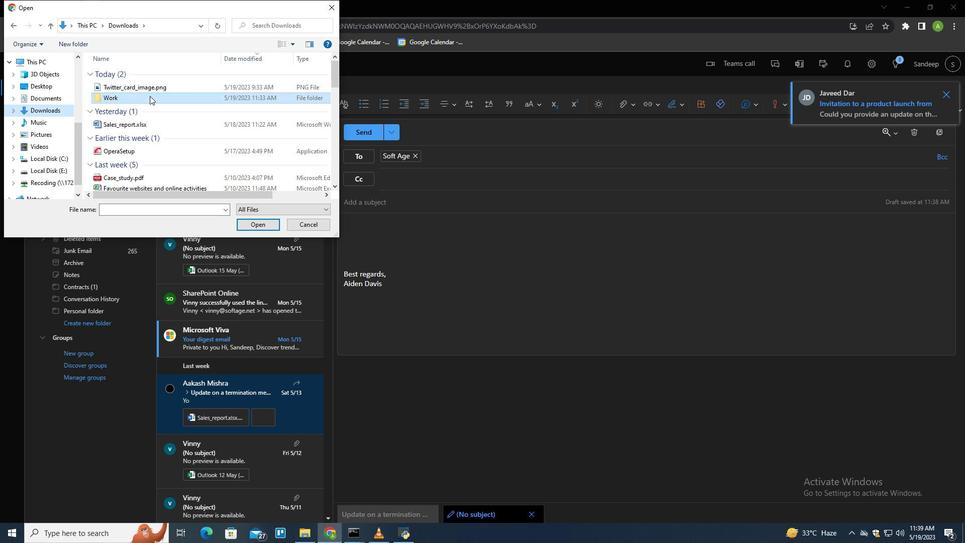 
Action: Mouse moved to (444, 260)
Screenshot: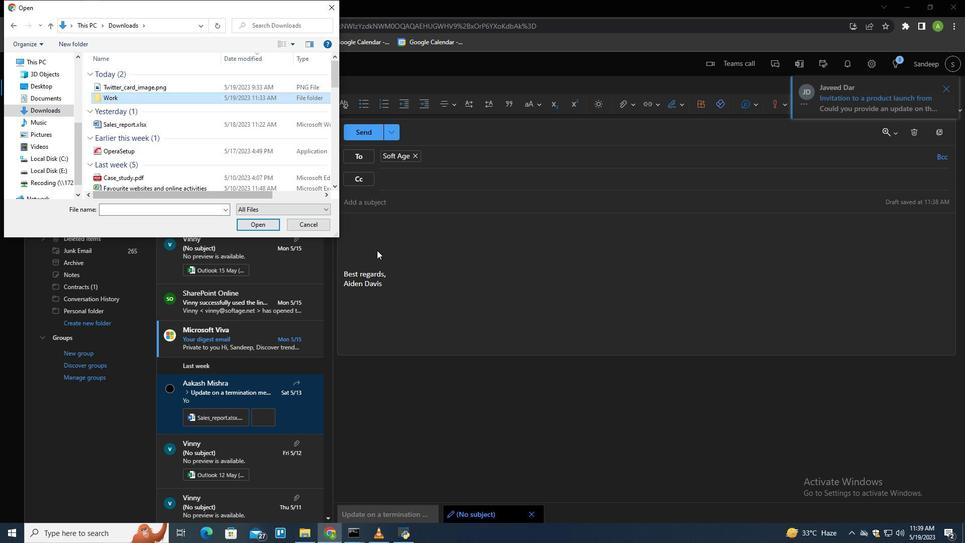 
Action: Mouse pressed left at (444, 260)
Screenshot: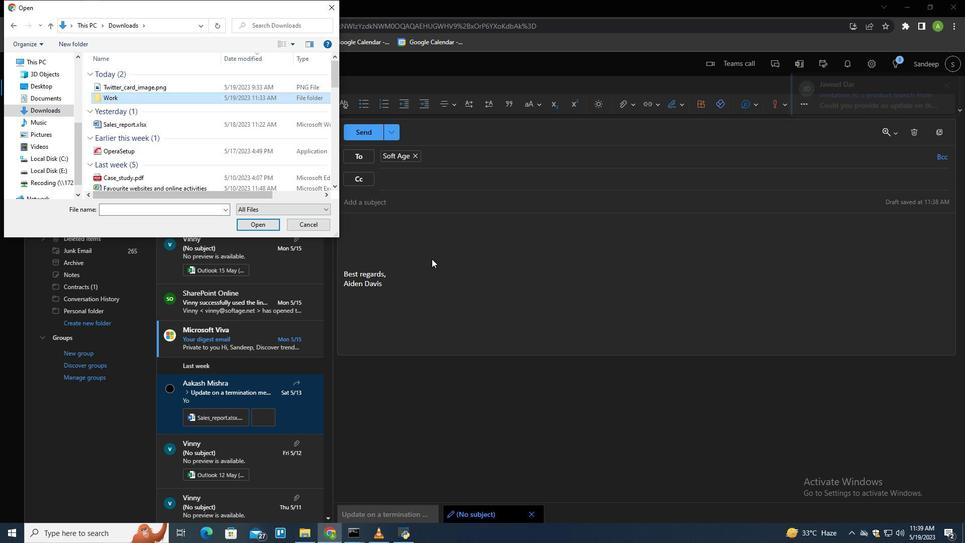 
Action: Mouse moved to (318, 225)
Screenshot: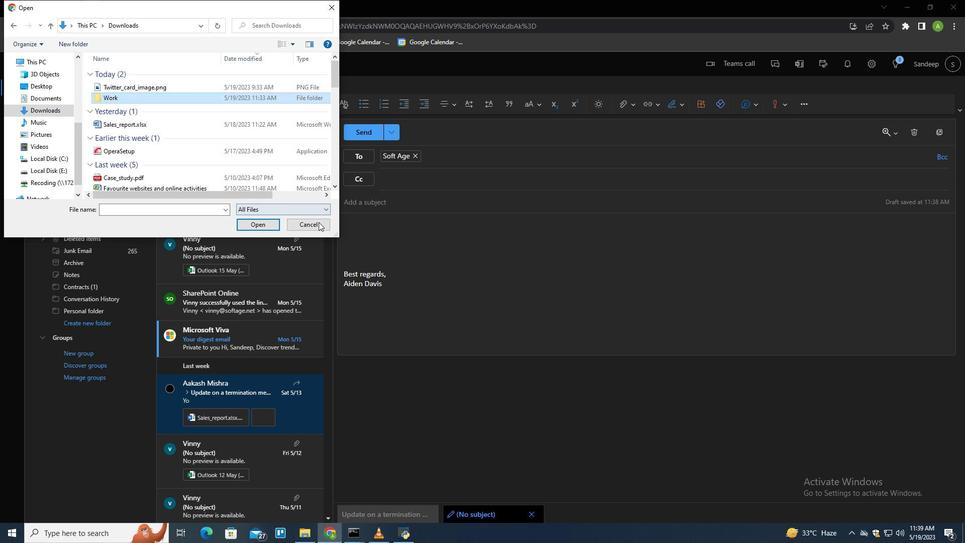 
Action: Mouse pressed left at (318, 225)
Screenshot: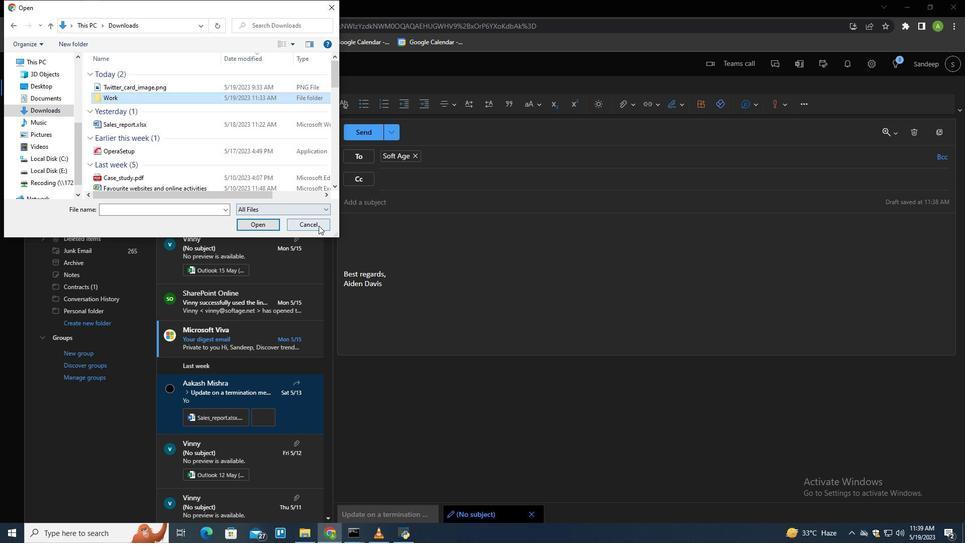 
Action: Mouse moved to (415, 278)
Screenshot: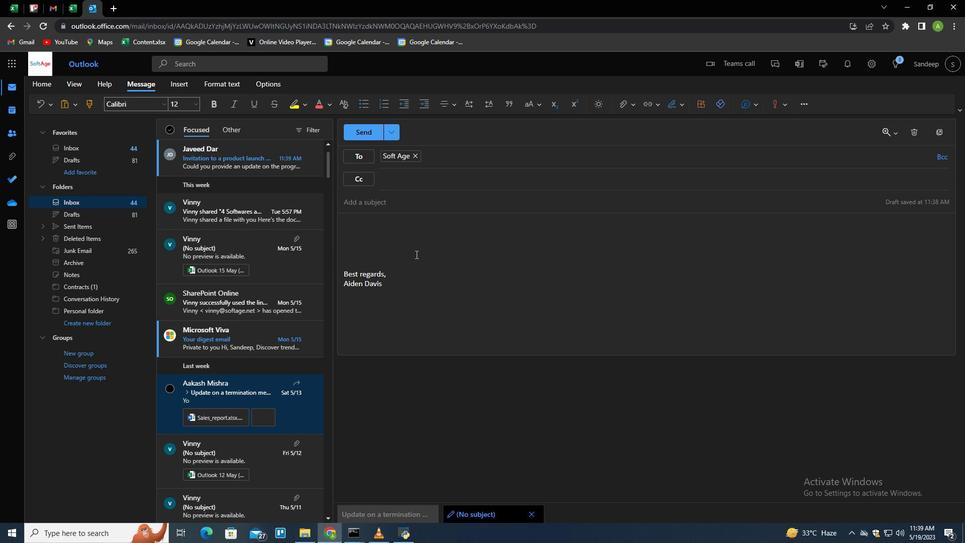
Action: Mouse pressed left at (415, 278)
Screenshot: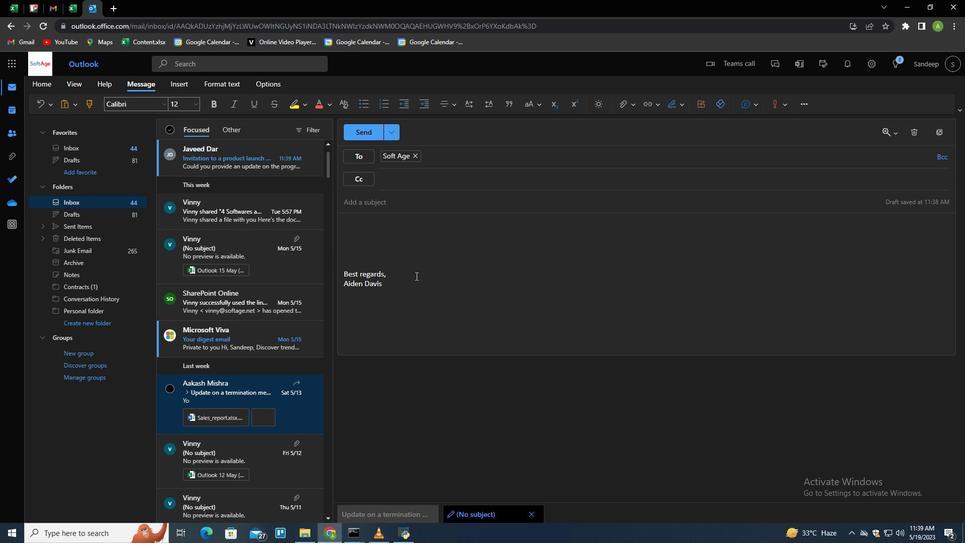 
Action: Mouse moved to (415, 279)
Screenshot: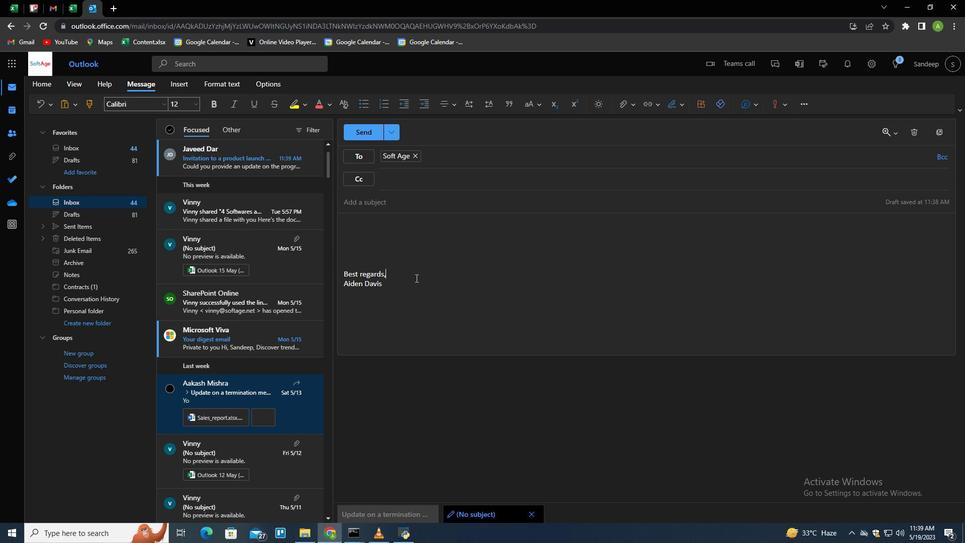 
Action: Key pressed <Key.enter><Key.enter>
Screenshot: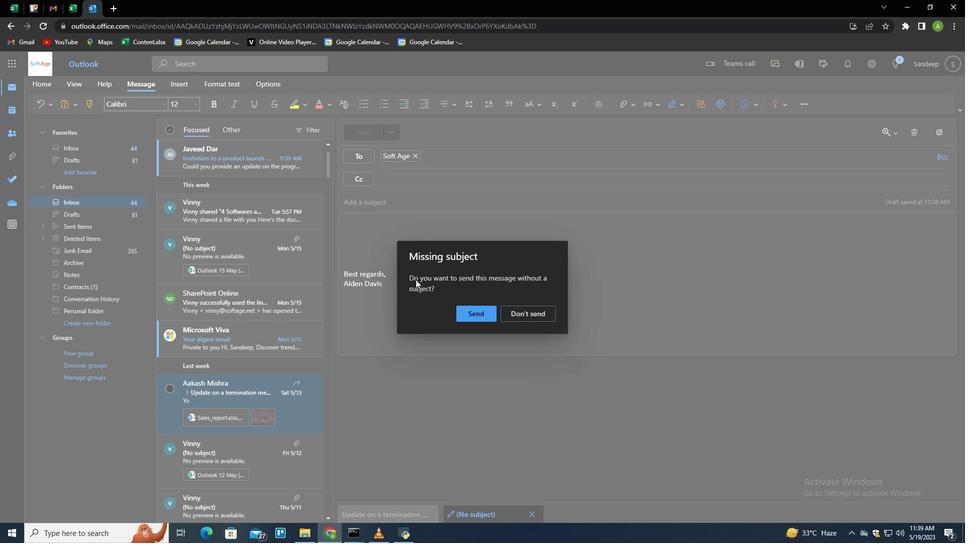 
Action: Mouse moved to (102, 326)
Screenshot: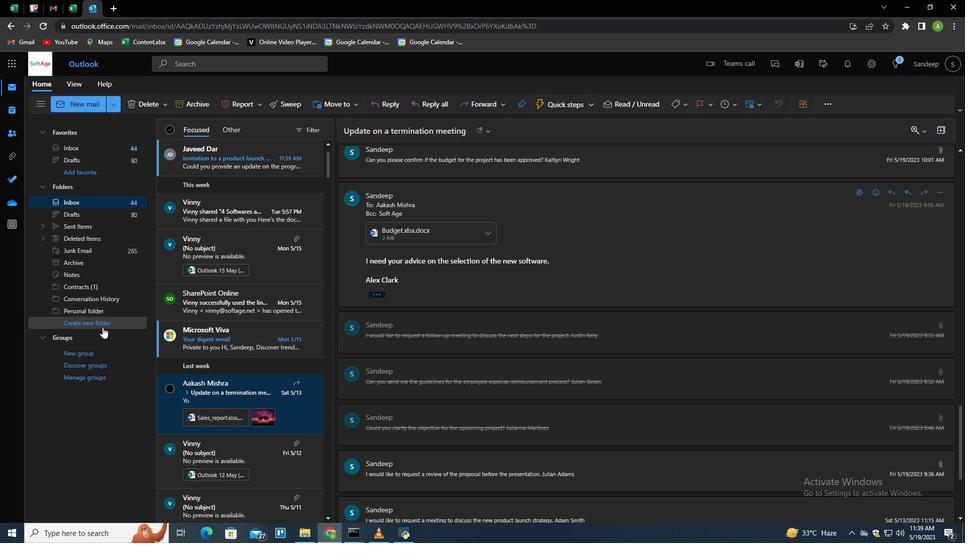 
Action: Mouse pressed left at (102, 326)
Screenshot: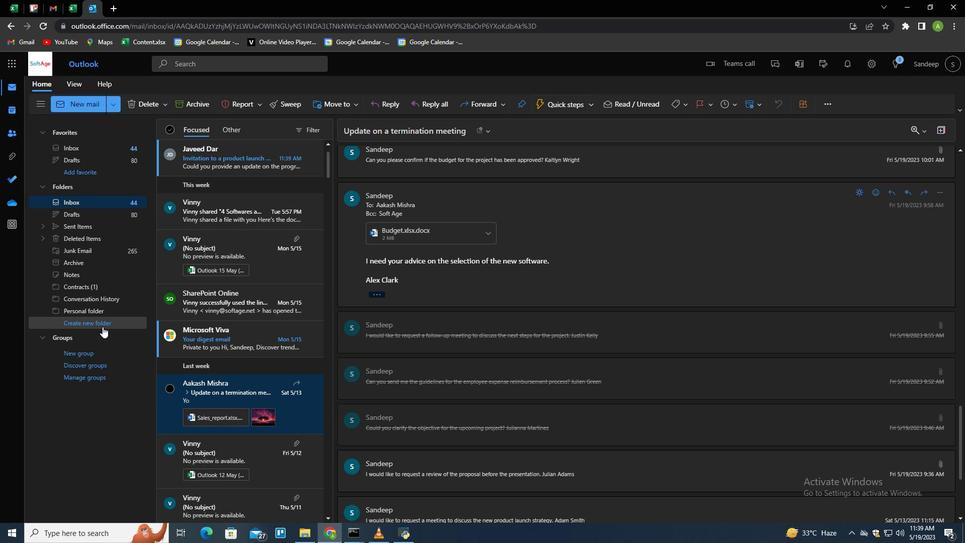 
Action: Mouse moved to (104, 327)
Screenshot: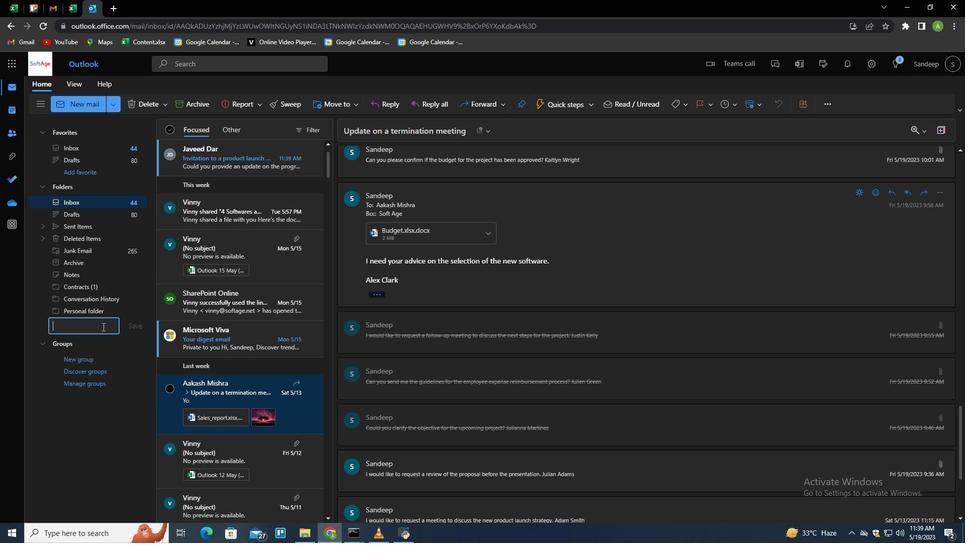 
Action: Key pressed <Key.shift><Key.shift><Key.shift>Wirj<Key.backspace><Key.backspace><Key.backspace>ork<Key.enter>
Screenshot: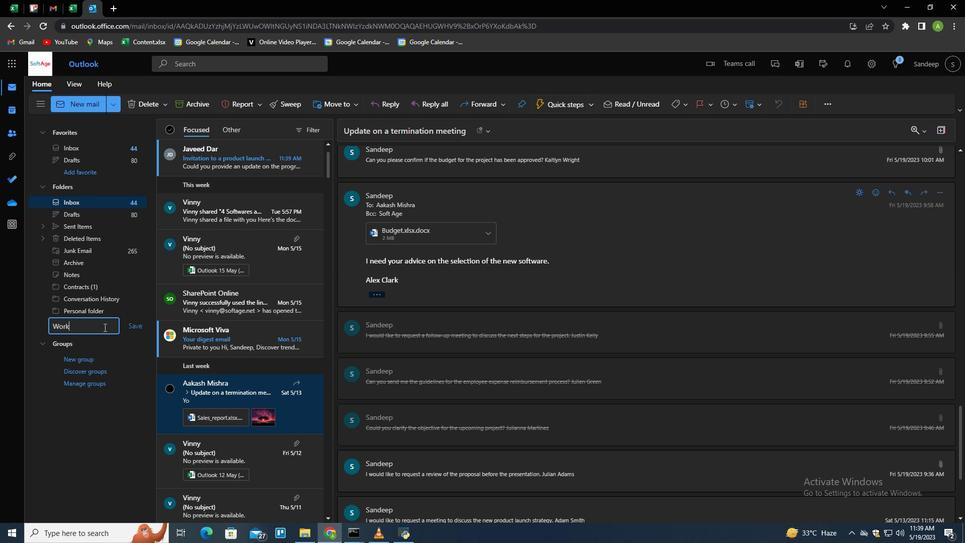 
